 Task: Find a flat in Srisailam, India for 9 guests from 8th to 15th August with 5 bedrooms, 8+ beds, 5 bathrooms, Wifi, Free parking, TV, Gym, Breakfast, Self check-in, and a price range of ₹10,000 to ₹14,000.
Action: Mouse moved to (426, 112)
Screenshot: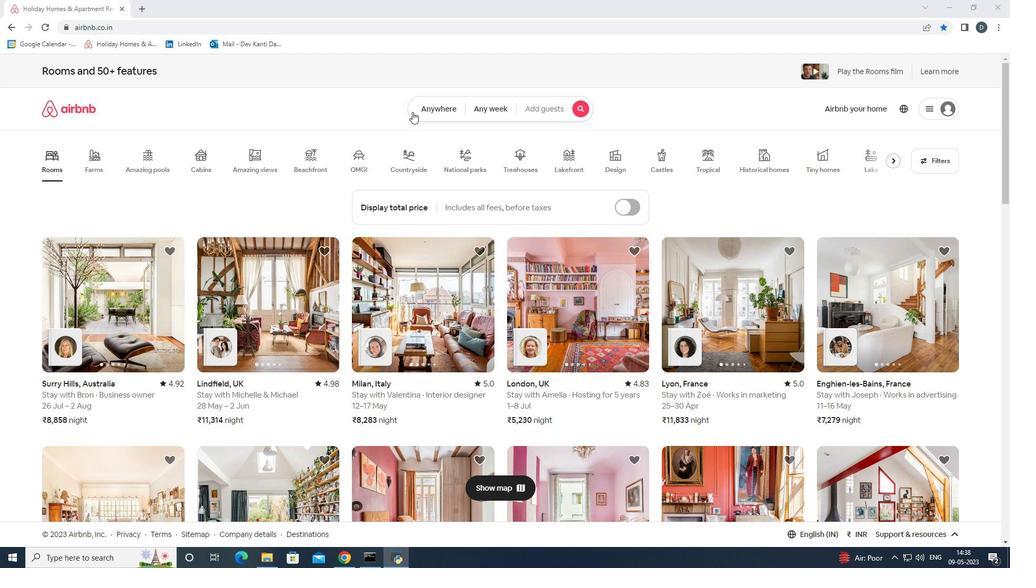 
Action: Mouse pressed left at (426, 112)
Screenshot: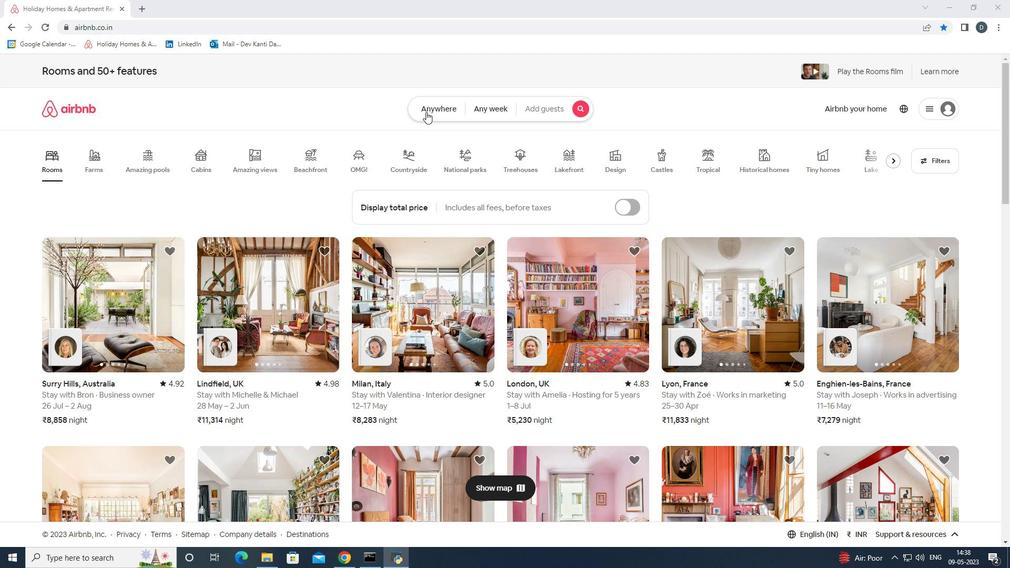 
Action: Mouse moved to (355, 150)
Screenshot: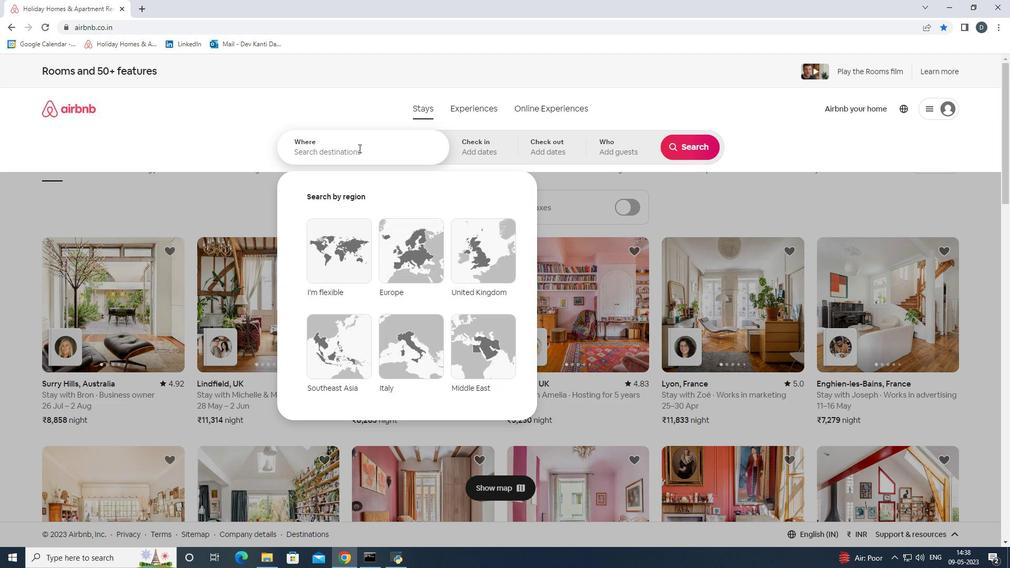 
Action: Mouse pressed left at (355, 150)
Screenshot: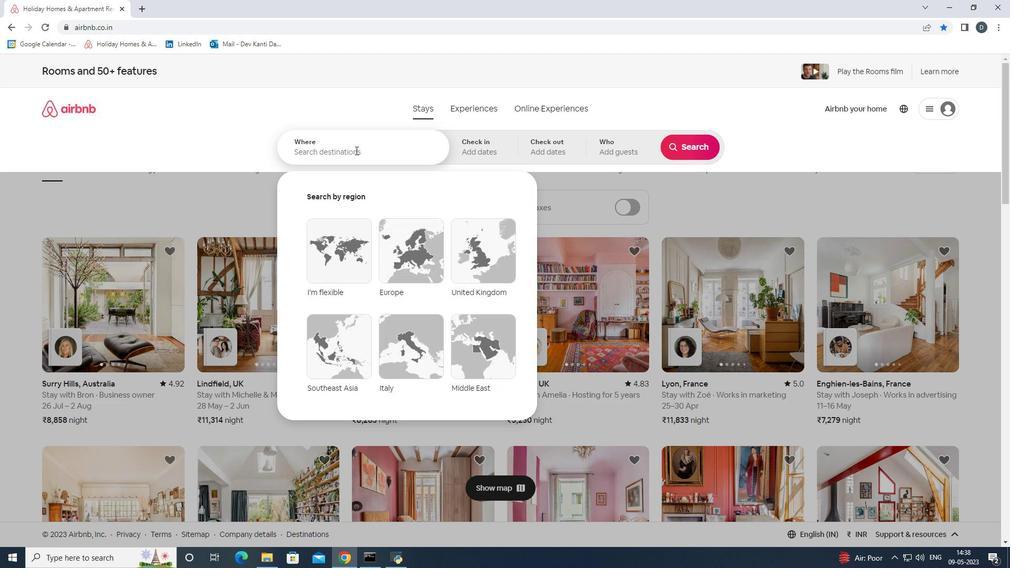 
Action: Key pressed <Key.shift><Key.shift><Key.shift><Key.shift><Key.shift><Key.shift>Srisailain,<Key.space><Key.shift><Key.shift><Key.shift><Key.shift><Key.shift><Key.shift><Key.shift><Key.shift><Key.shift><Key.shift><Key.shift><Key.shift><Key.shift><Key.shift>India<Key.enter>
Screenshot: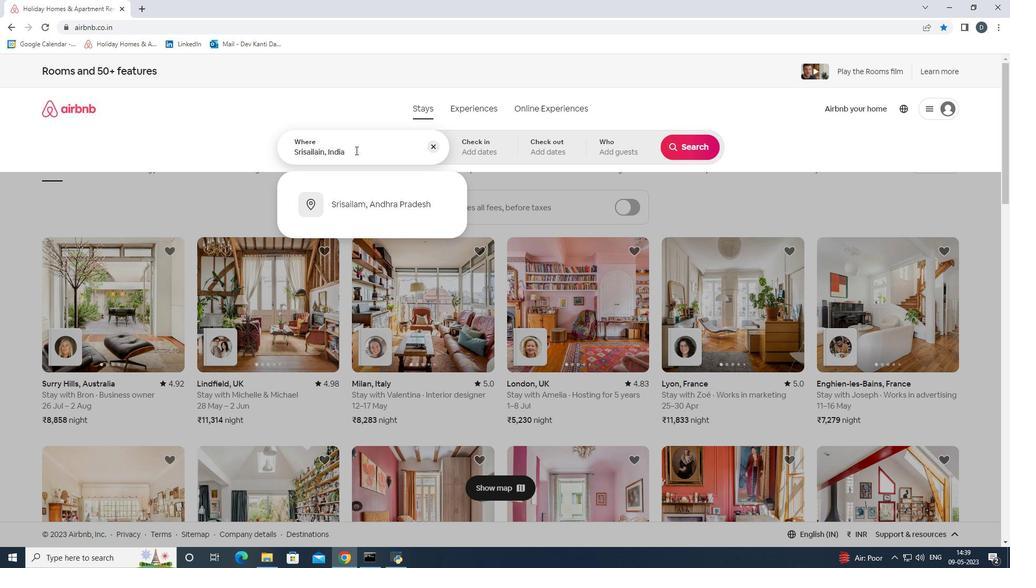 
Action: Mouse moved to (684, 233)
Screenshot: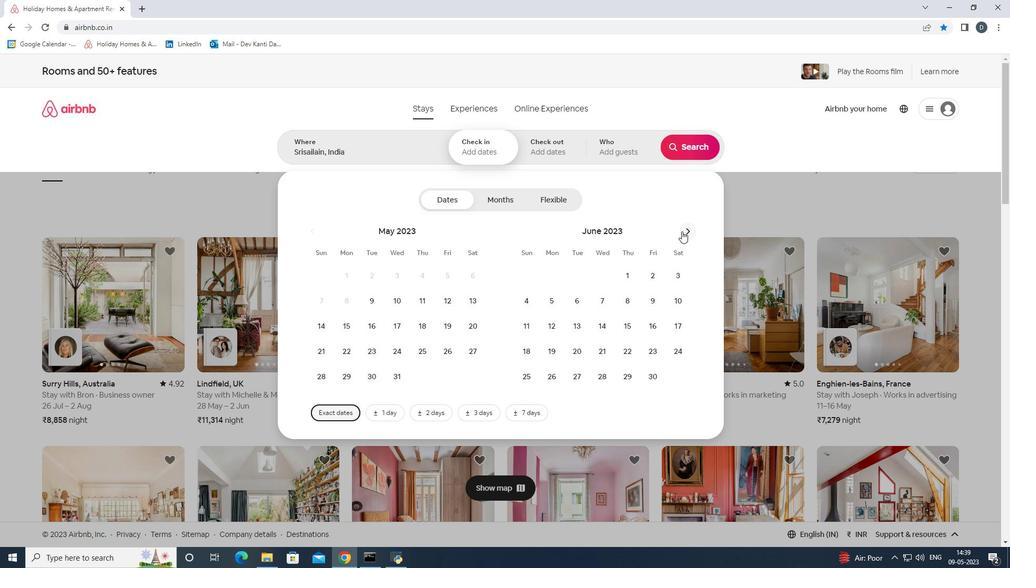 
Action: Mouse pressed left at (684, 233)
Screenshot: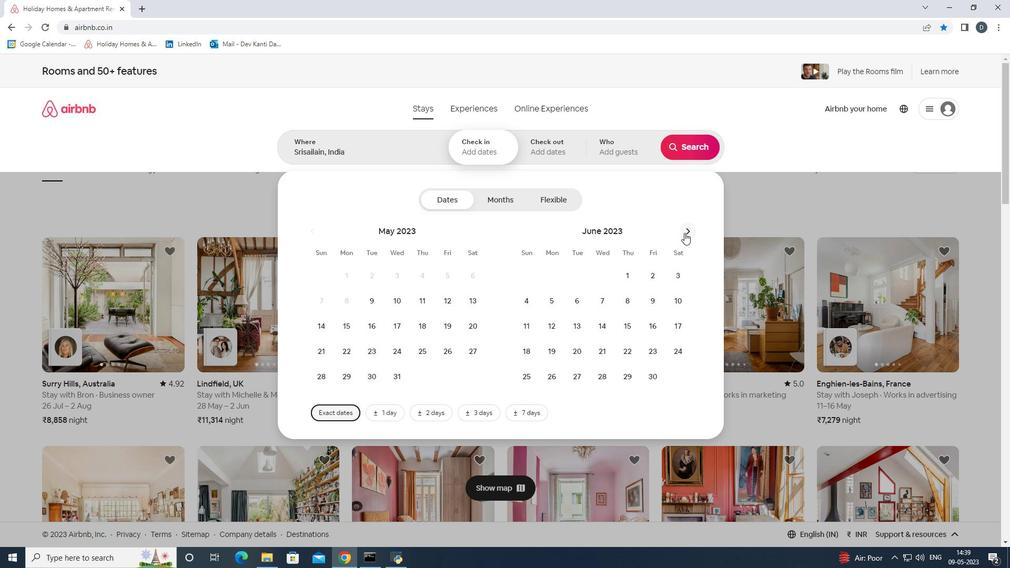 
Action: Mouse pressed left at (684, 233)
Screenshot: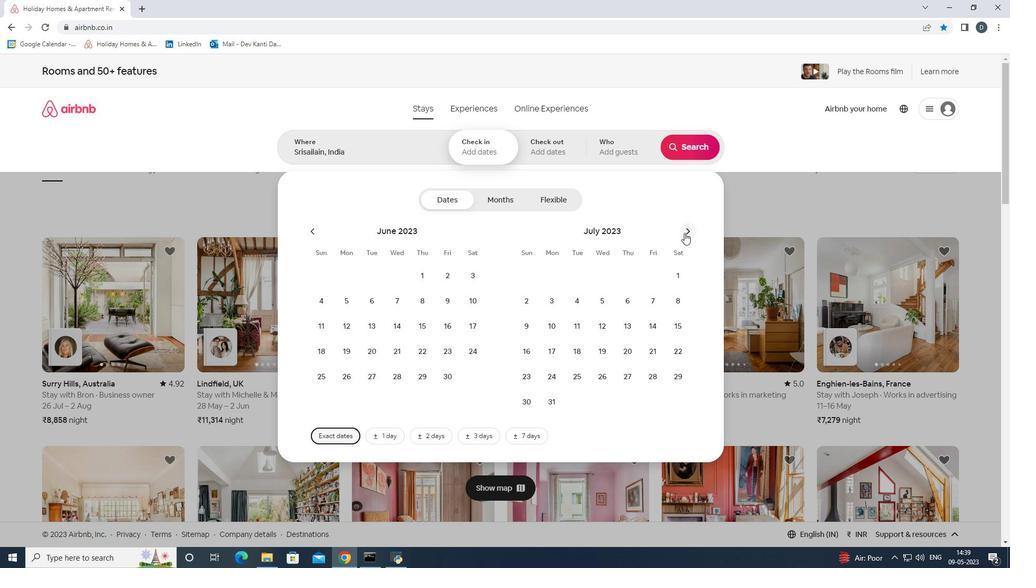 
Action: Mouse moved to (580, 301)
Screenshot: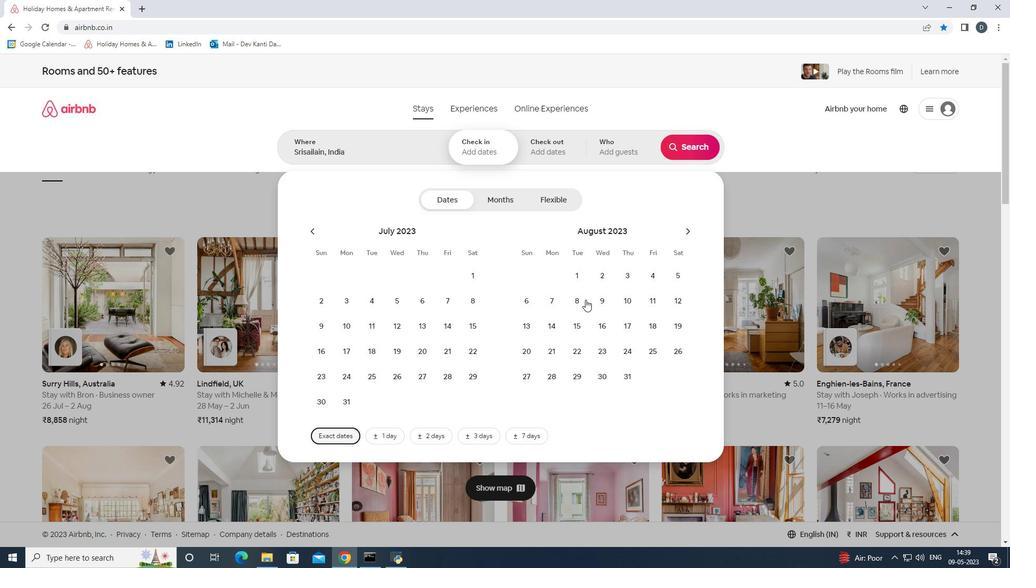 
Action: Mouse pressed left at (580, 301)
Screenshot: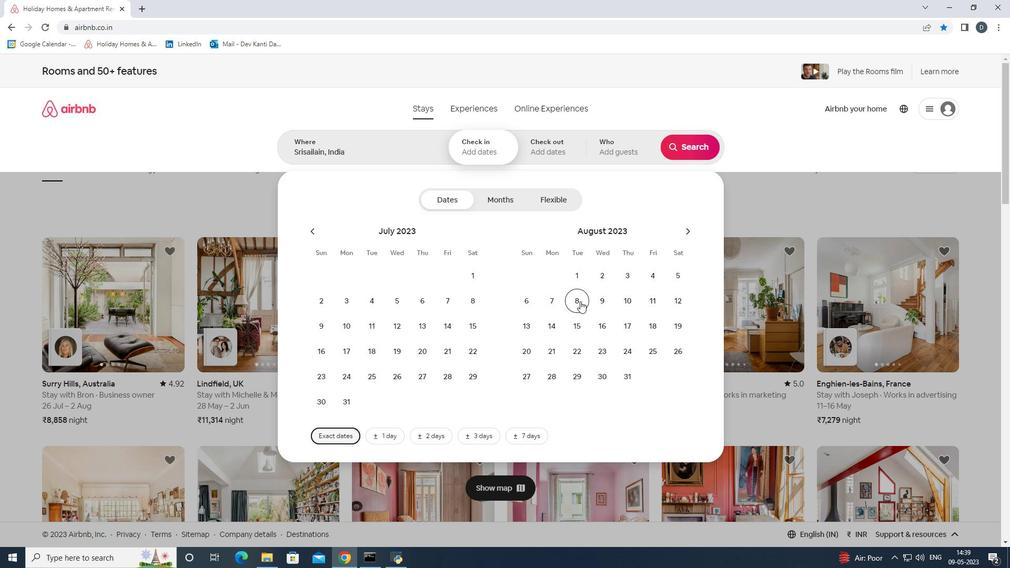 
Action: Mouse moved to (570, 331)
Screenshot: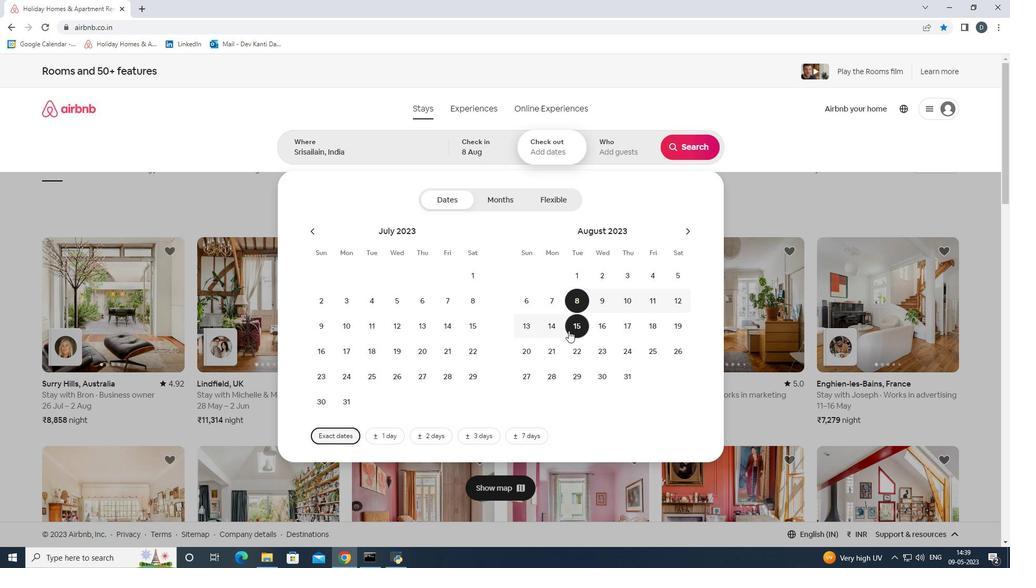 
Action: Mouse pressed left at (570, 331)
Screenshot: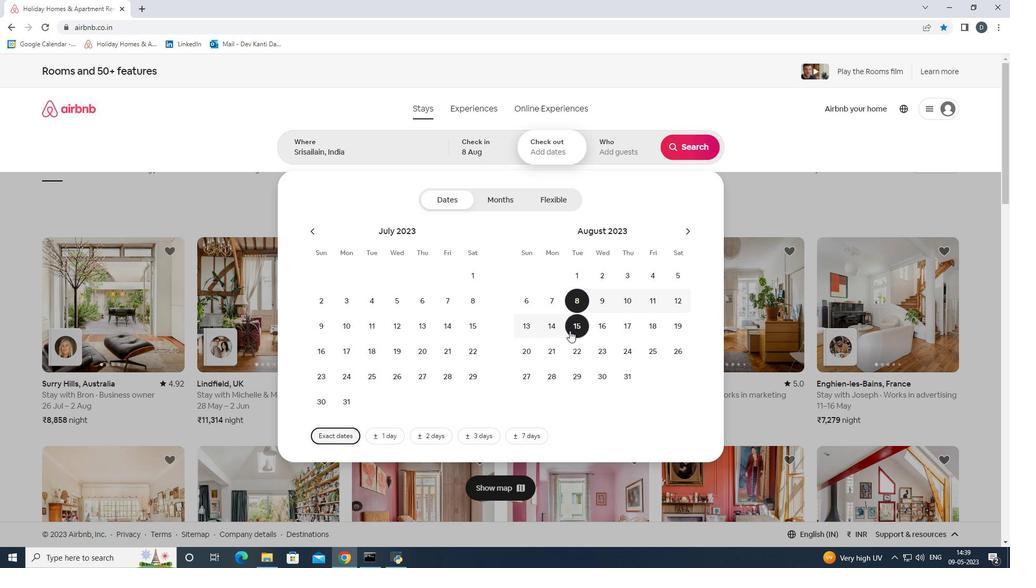 
Action: Mouse moved to (611, 155)
Screenshot: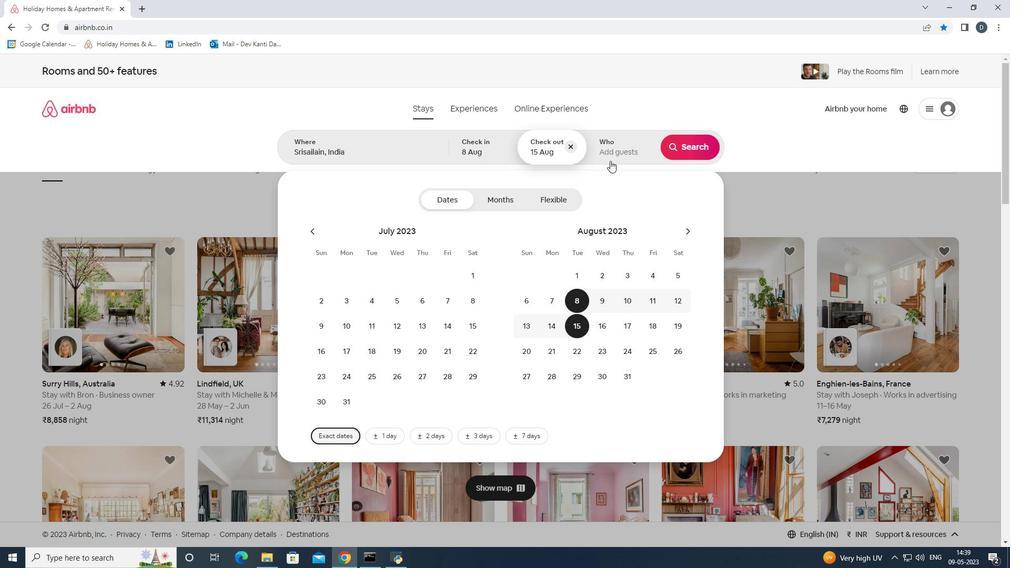 
Action: Mouse pressed left at (611, 155)
Screenshot: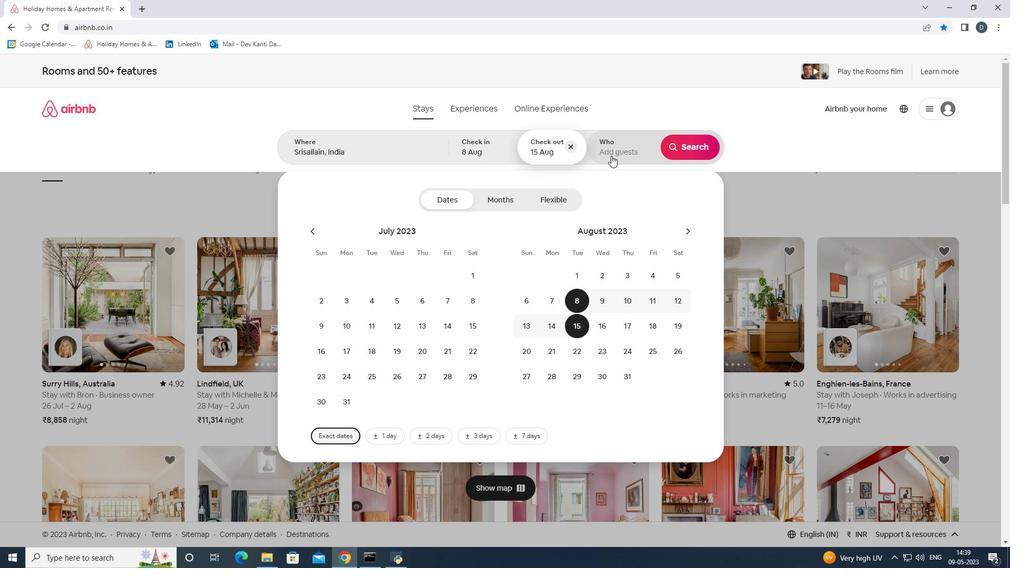 
Action: Mouse moved to (689, 201)
Screenshot: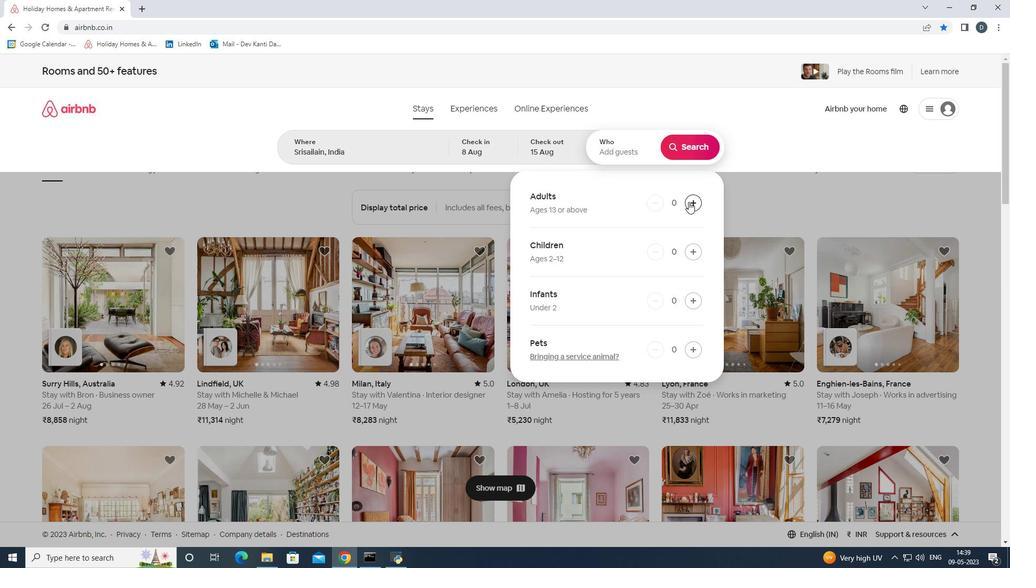
Action: Mouse pressed left at (689, 201)
Screenshot: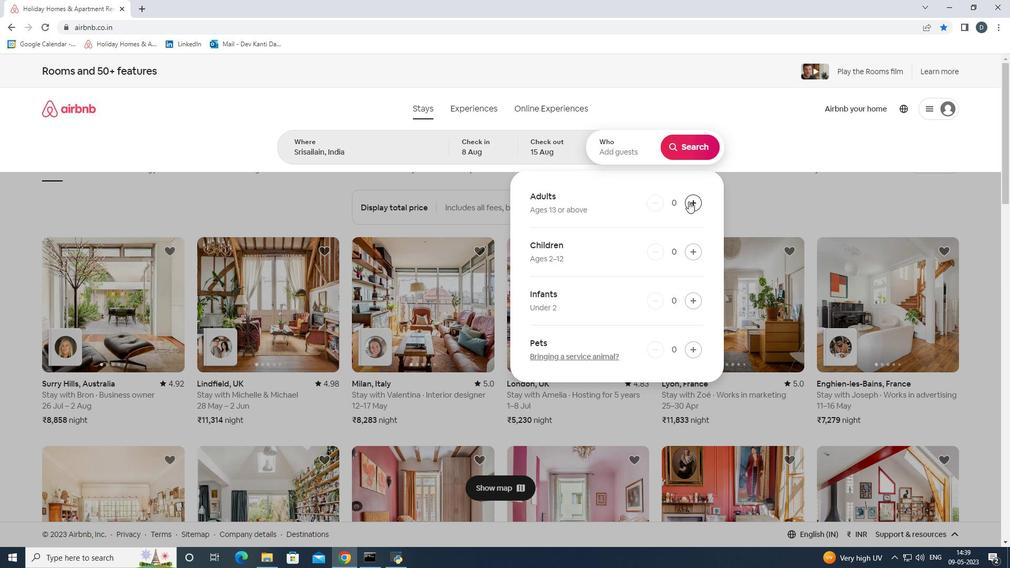 
Action: Mouse pressed left at (689, 201)
Screenshot: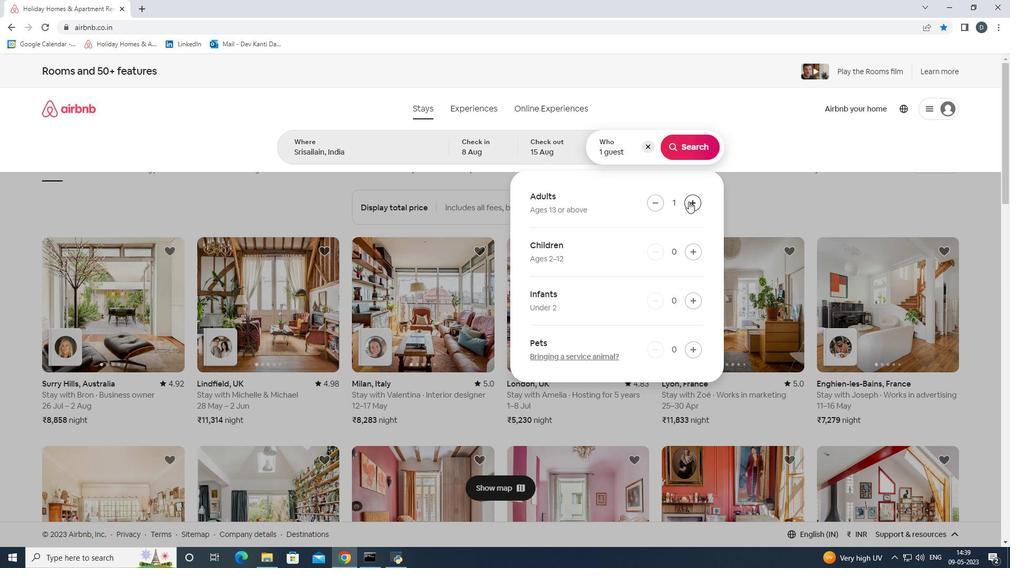 
Action: Mouse pressed left at (689, 201)
Screenshot: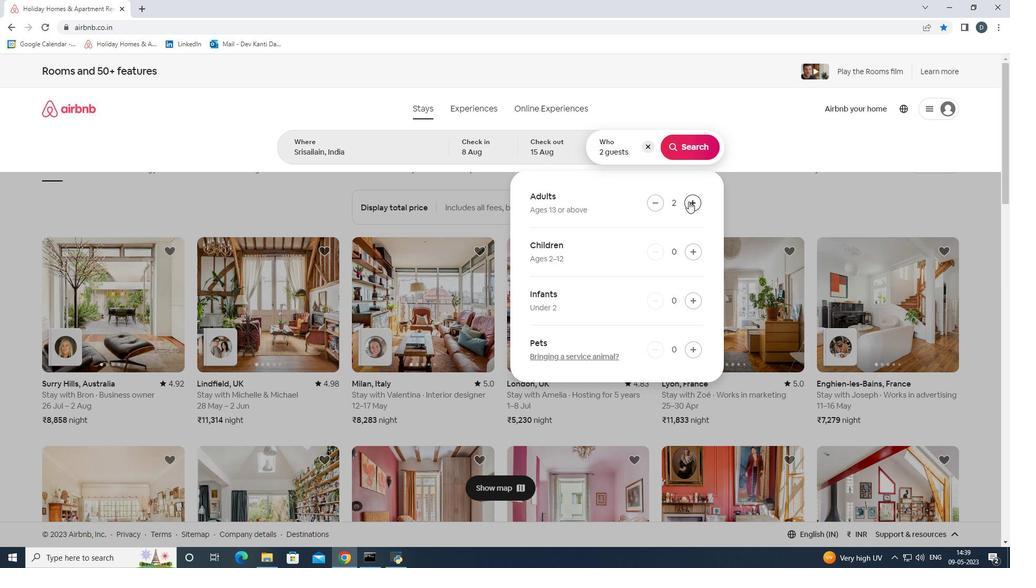 
Action: Mouse moved to (689, 201)
Screenshot: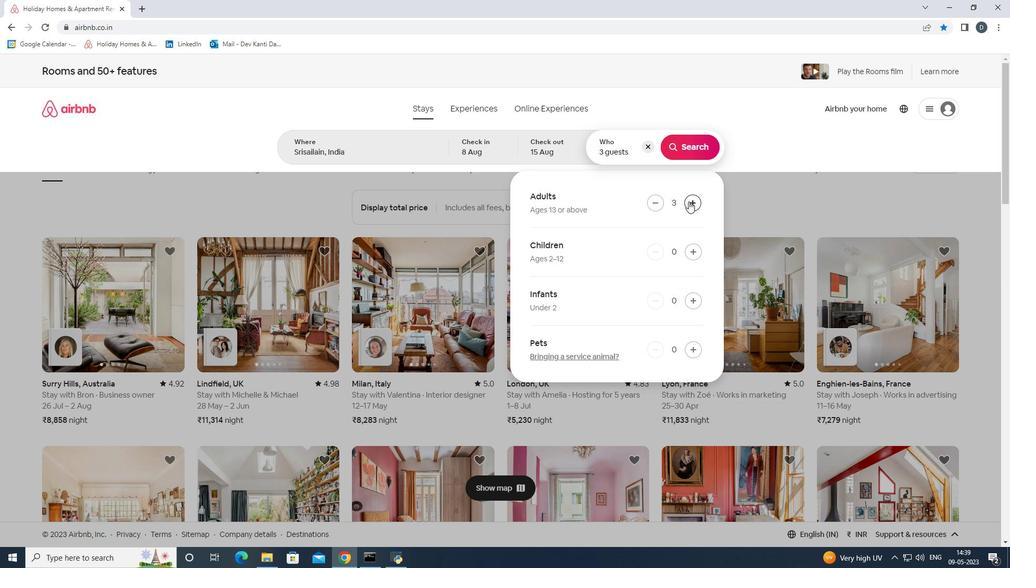 
Action: Mouse pressed left at (689, 201)
Screenshot: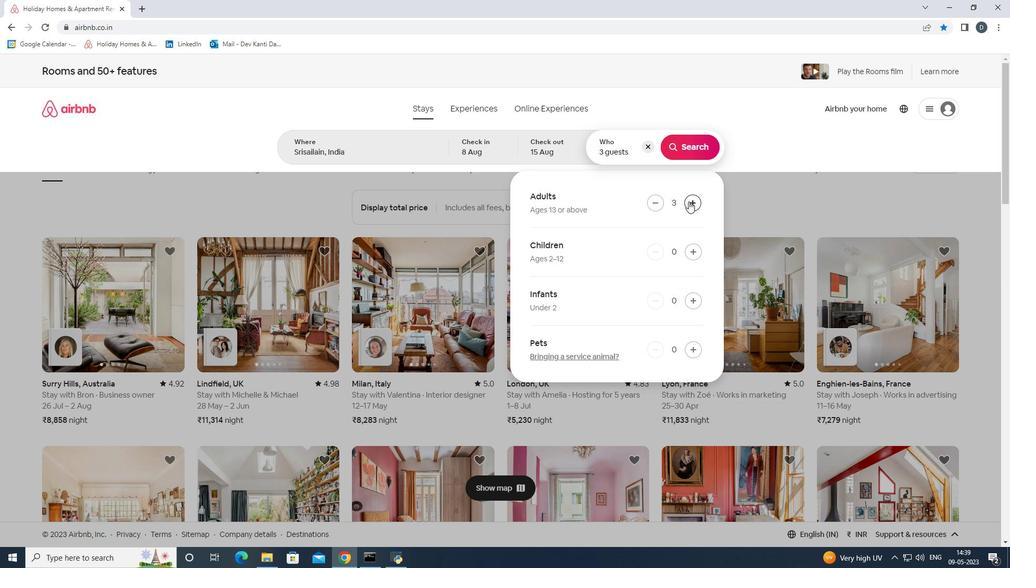 
Action: Mouse pressed left at (689, 201)
Screenshot: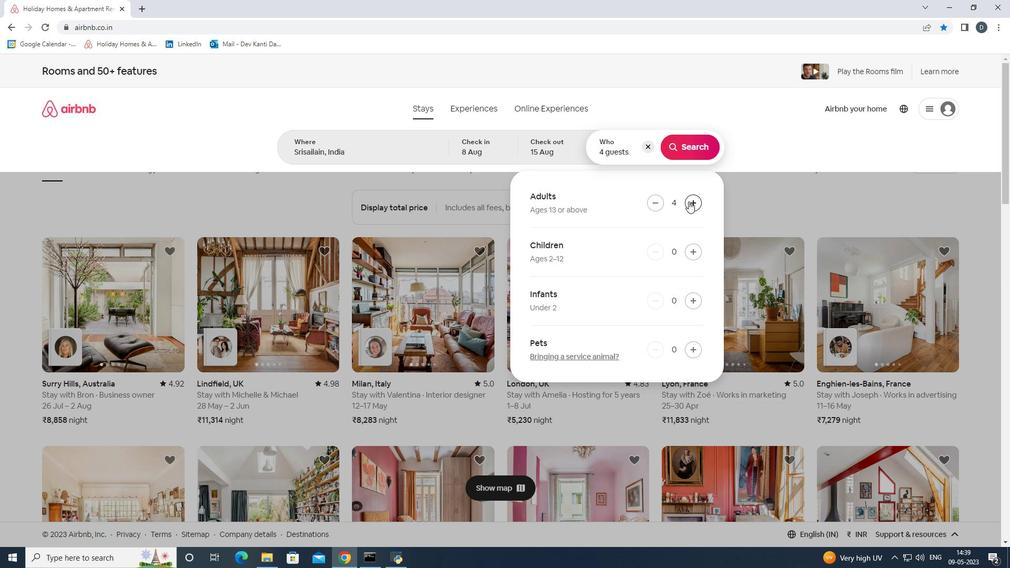 
Action: Mouse moved to (691, 201)
Screenshot: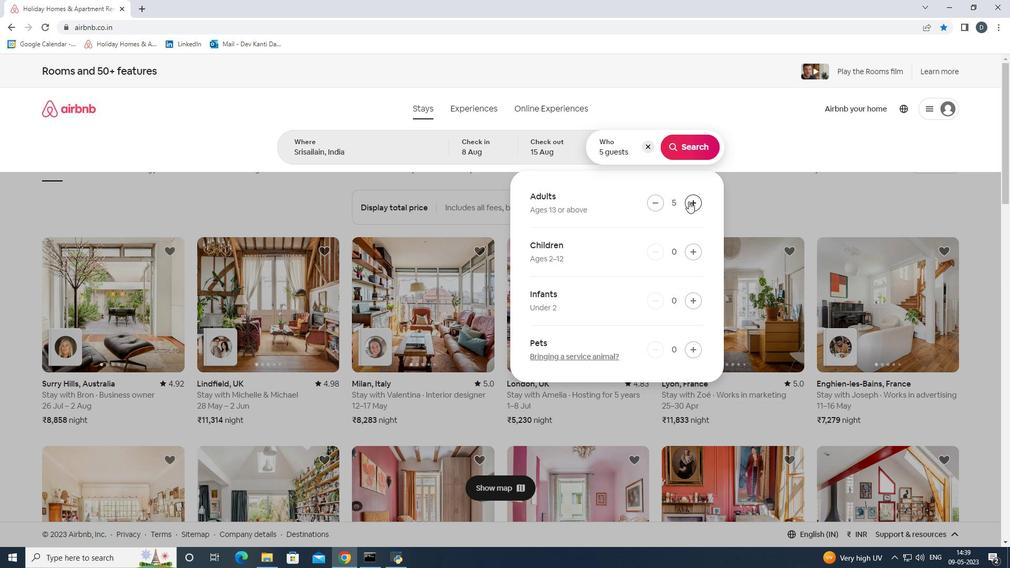 
Action: Mouse pressed left at (691, 201)
Screenshot: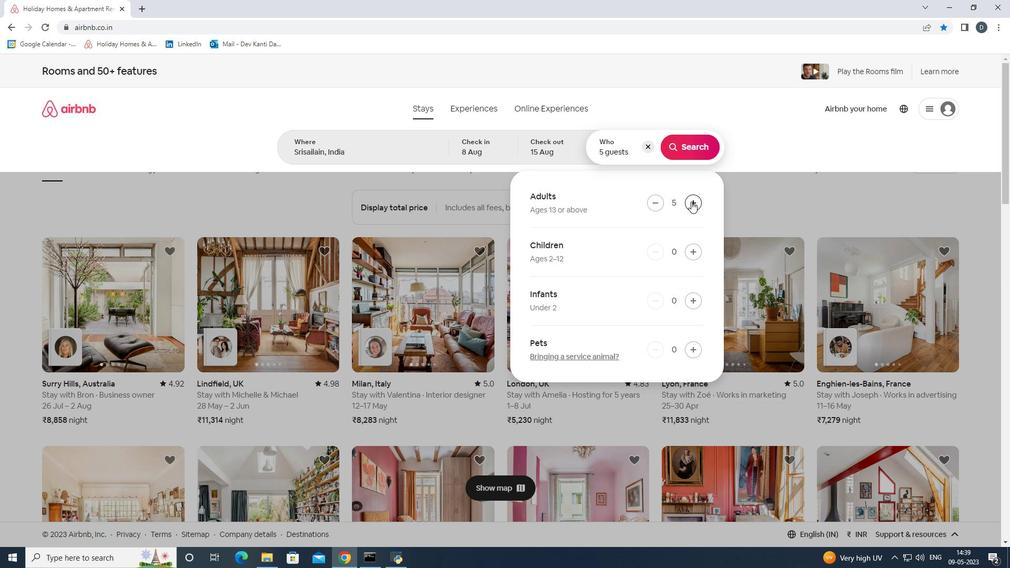 
Action: Mouse pressed left at (691, 201)
Screenshot: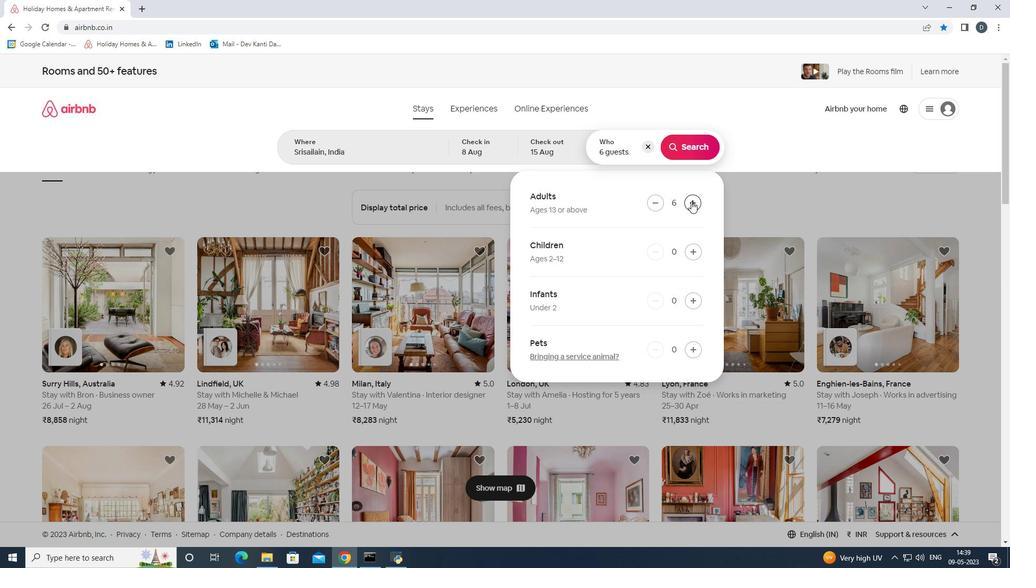 
Action: Mouse pressed left at (691, 201)
Screenshot: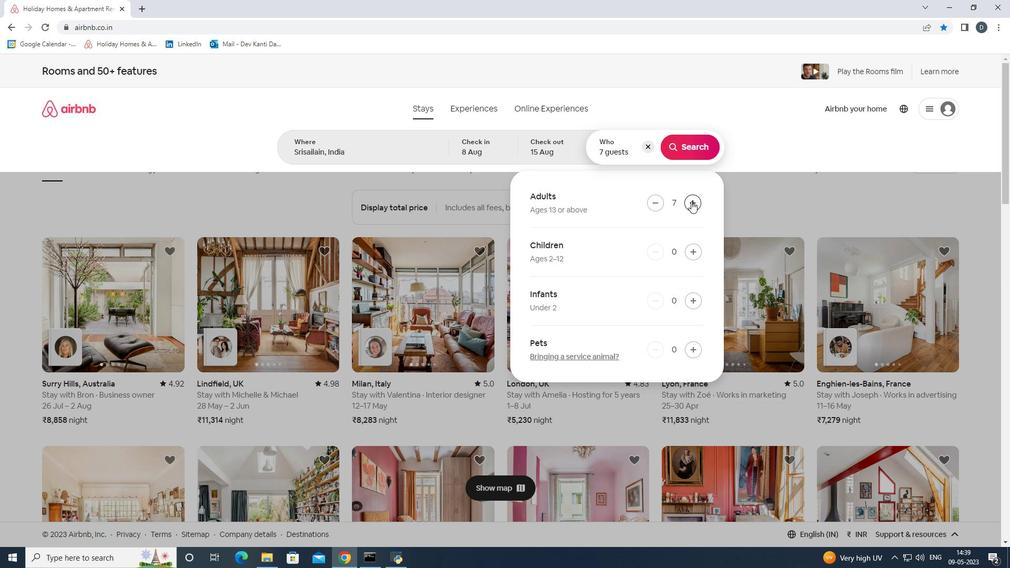
Action: Mouse pressed left at (691, 201)
Screenshot: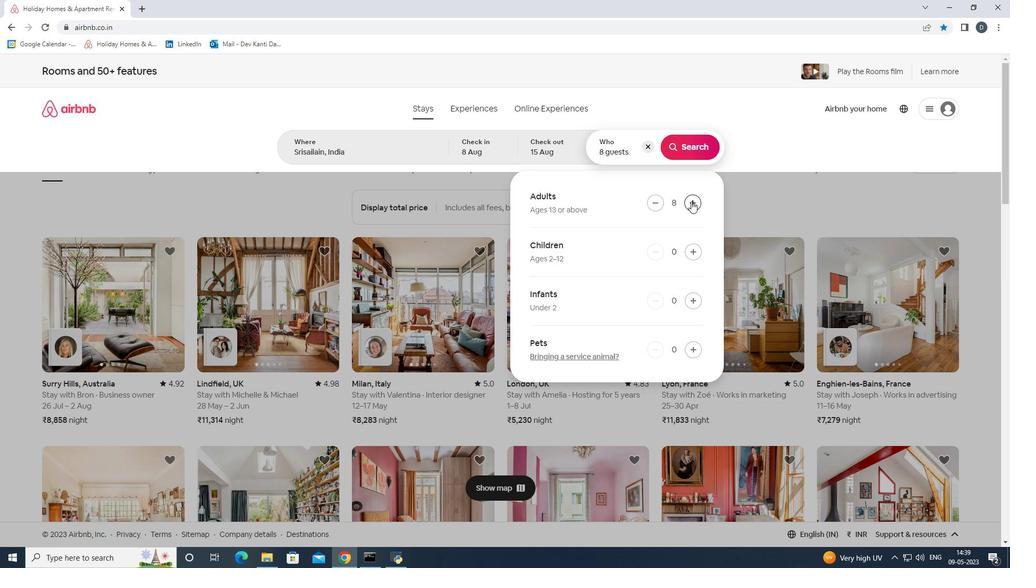 
Action: Mouse moved to (682, 140)
Screenshot: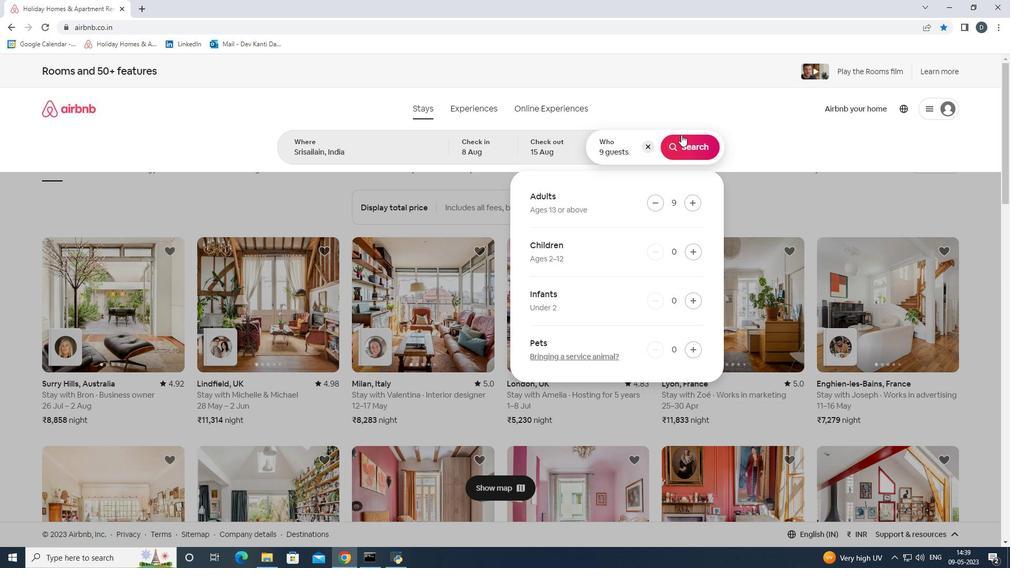 
Action: Mouse pressed left at (682, 140)
Screenshot: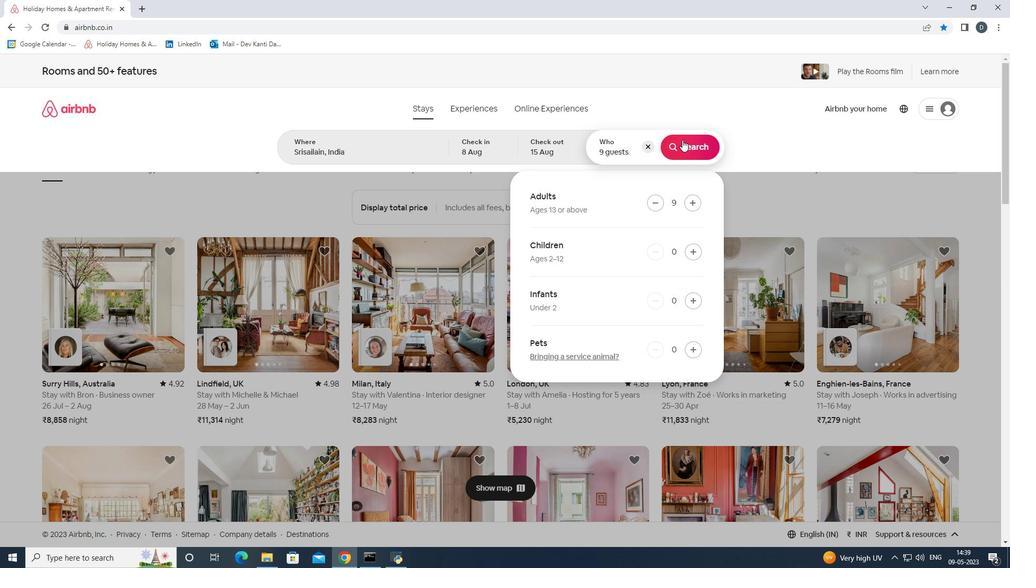 
Action: Mouse moved to (955, 115)
Screenshot: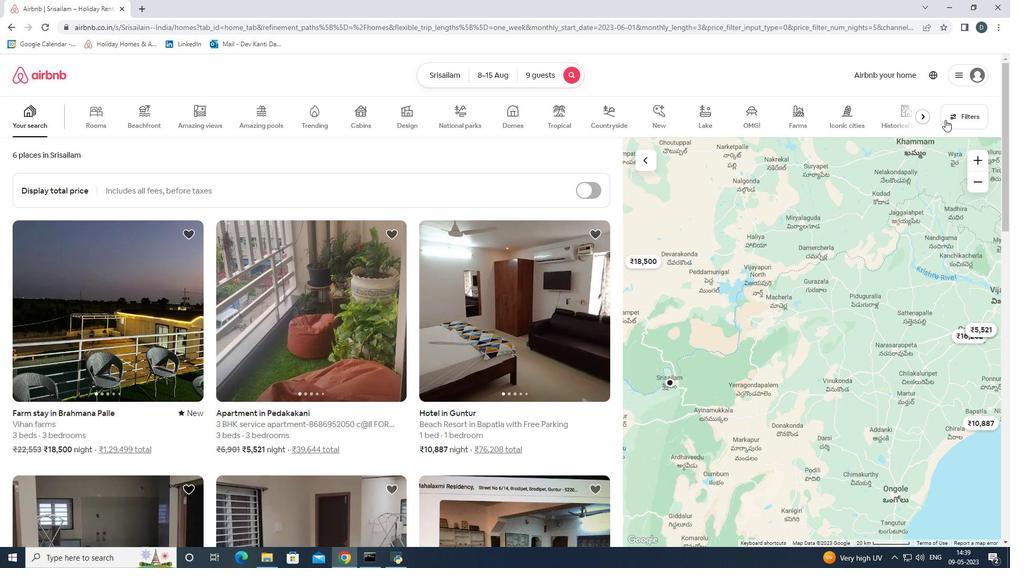 
Action: Mouse pressed left at (955, 115)
Screenshot: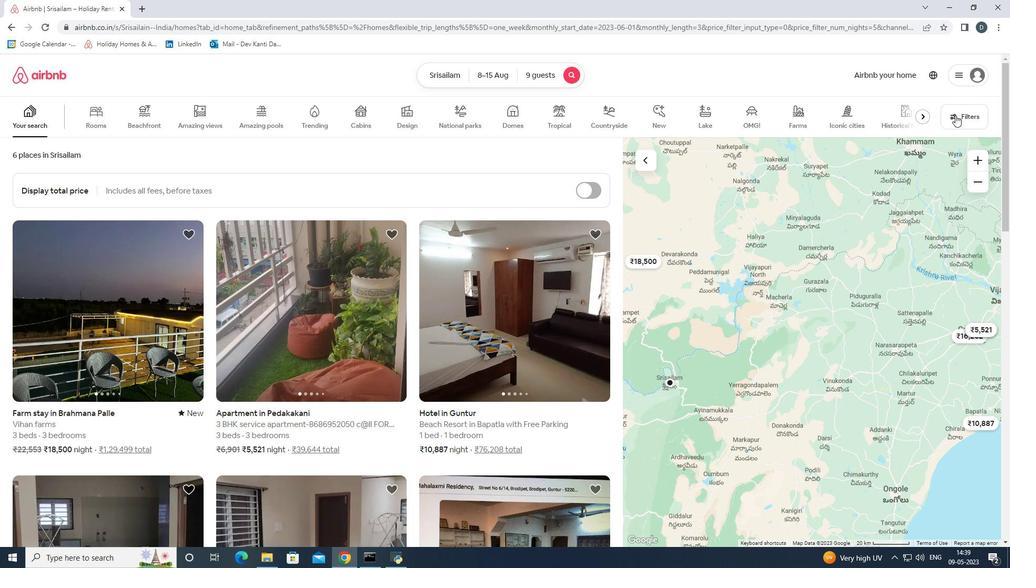 
Action: Mouse moved to (450, 372)
Screenshot: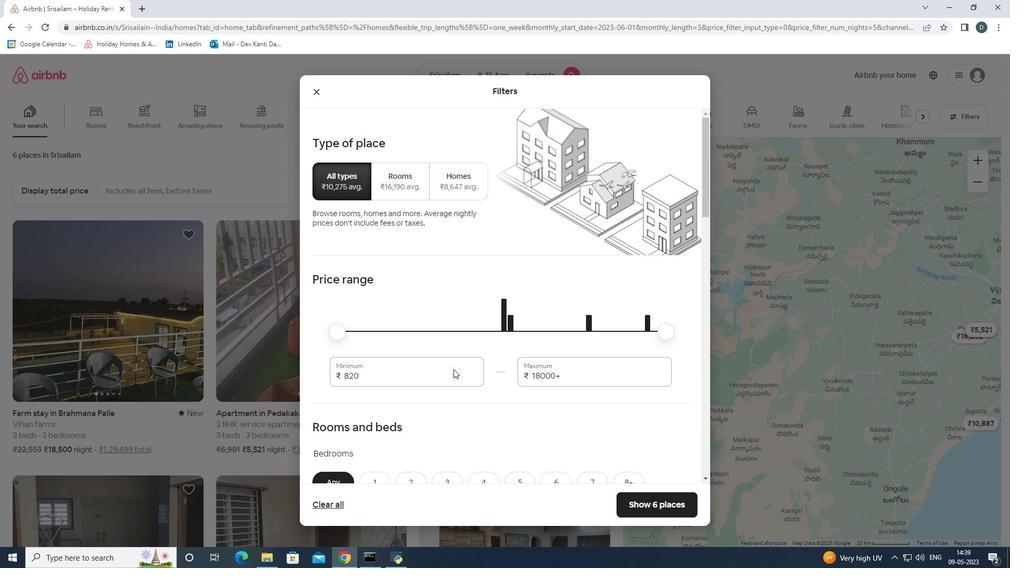 
Action: Mouse pressed left at (450, 372)
Screenshot: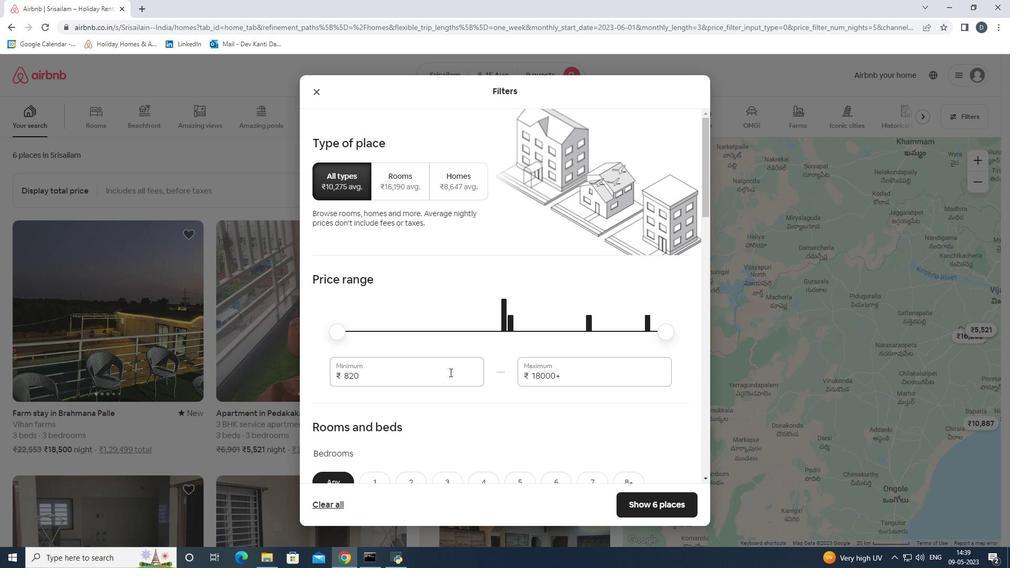 
Action: Mouse pressed left at (450, 372)
Screenshot: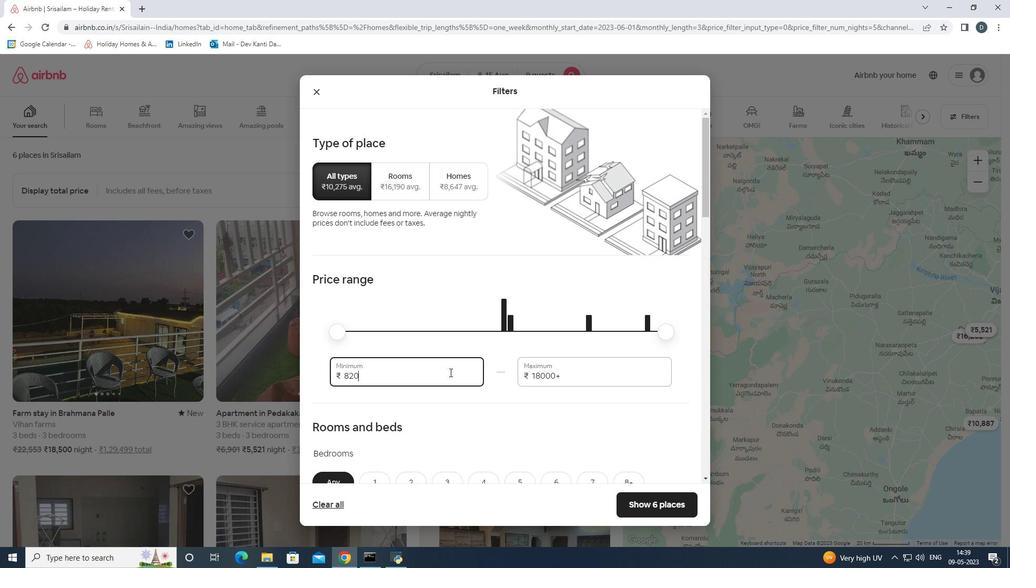 
Action: Mouse moved to (452, 371)
Screenshot: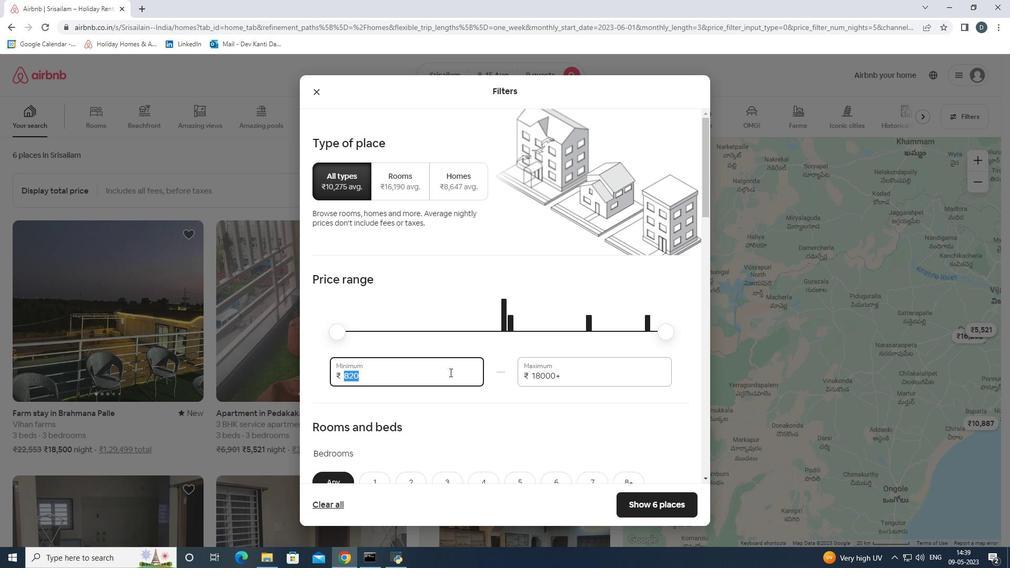 
Action: Key pressed 1000
Screenshot: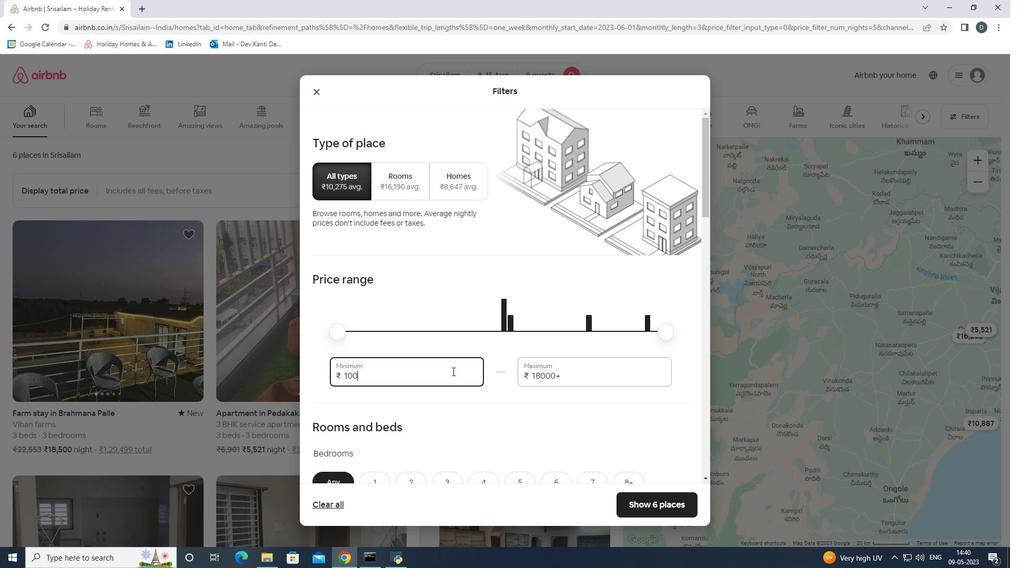 
Action: Mouse moved to (452, 371)
Screenshot: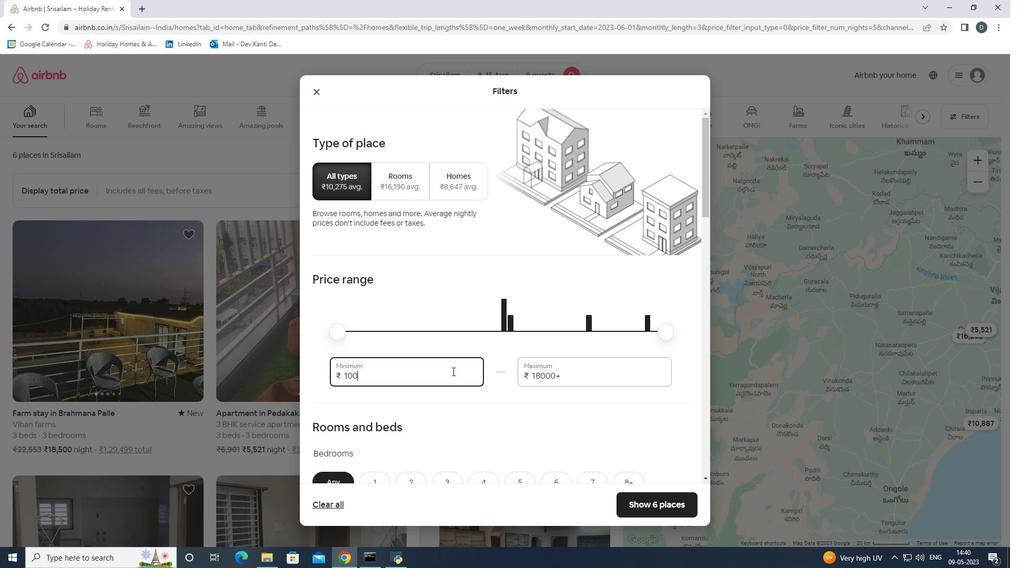 
Action: Key pressed 0<Key.tab>14000
Screenshot: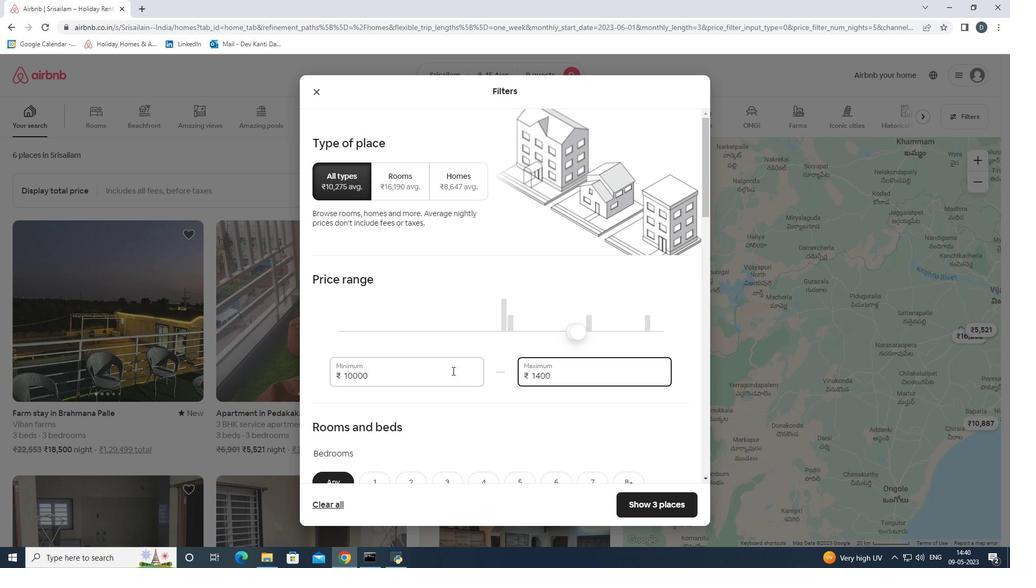 
Action: Mouse scrolled (452, 370) with delta (0, 0)
Screenshot: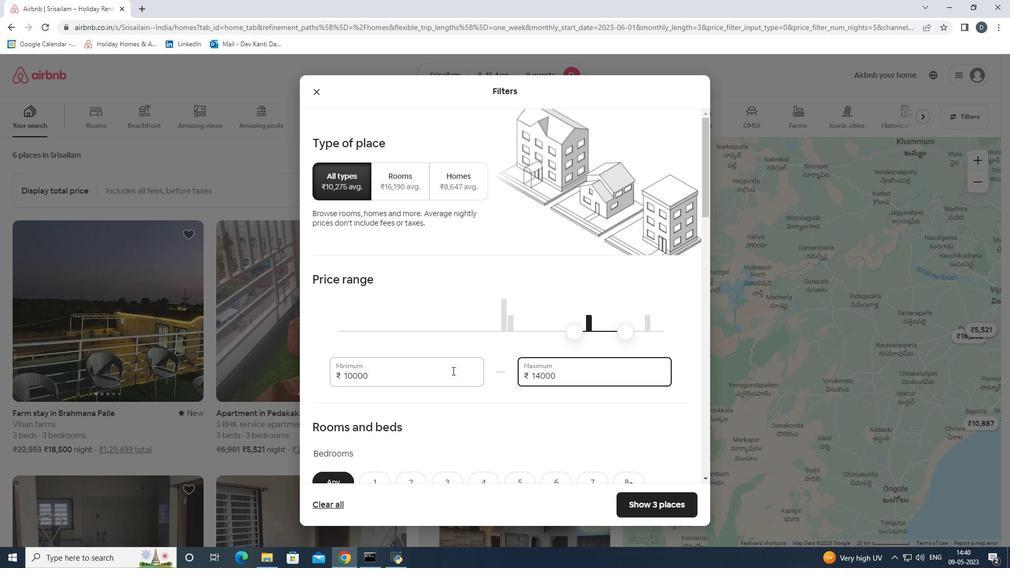 
Action: Mouse moved to (460, 369)
Screenshot: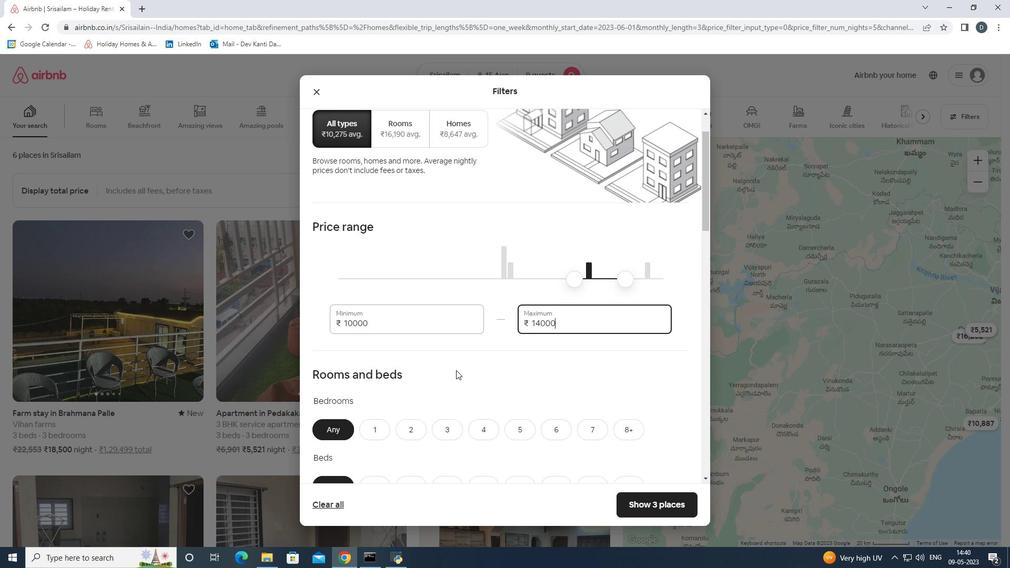 
Action: Mouse scrolled (460, 368) with delta (0, 0)
Screenshot: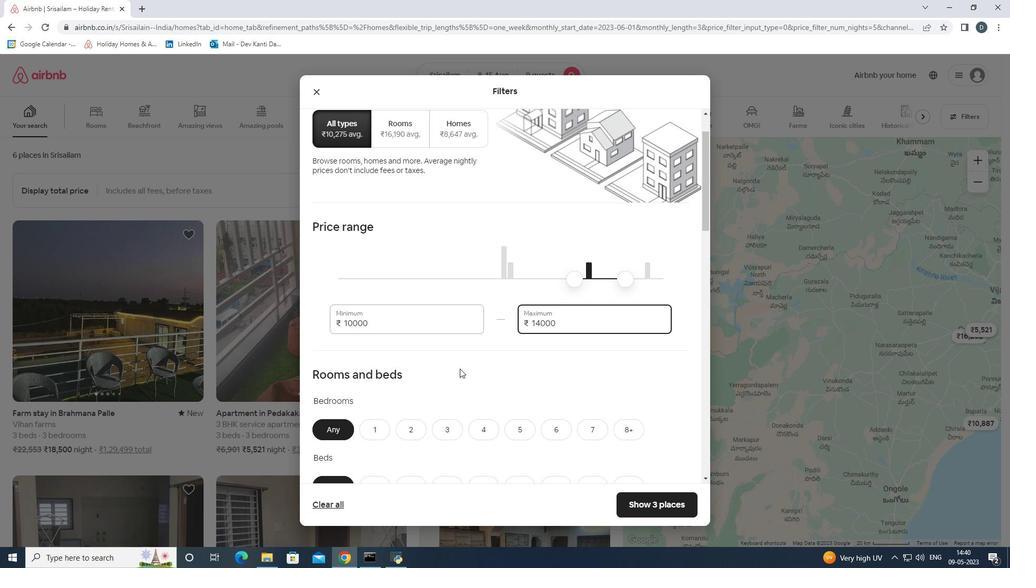 
Action: Mouse moved to (475, 364)
Screenshot: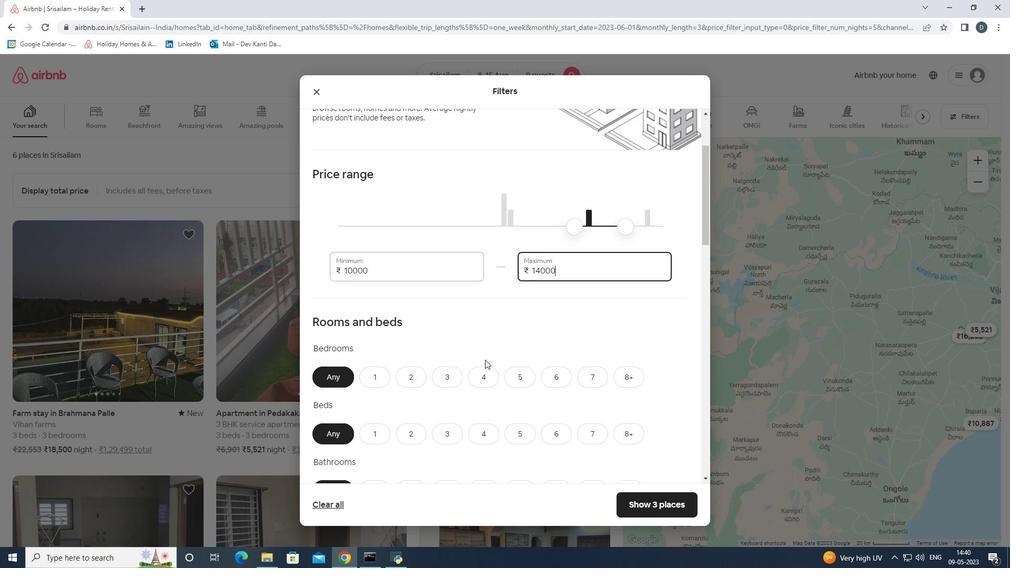 
Action: Mouse scrolled (475, 363) with delta (0, 0)
Screenshot: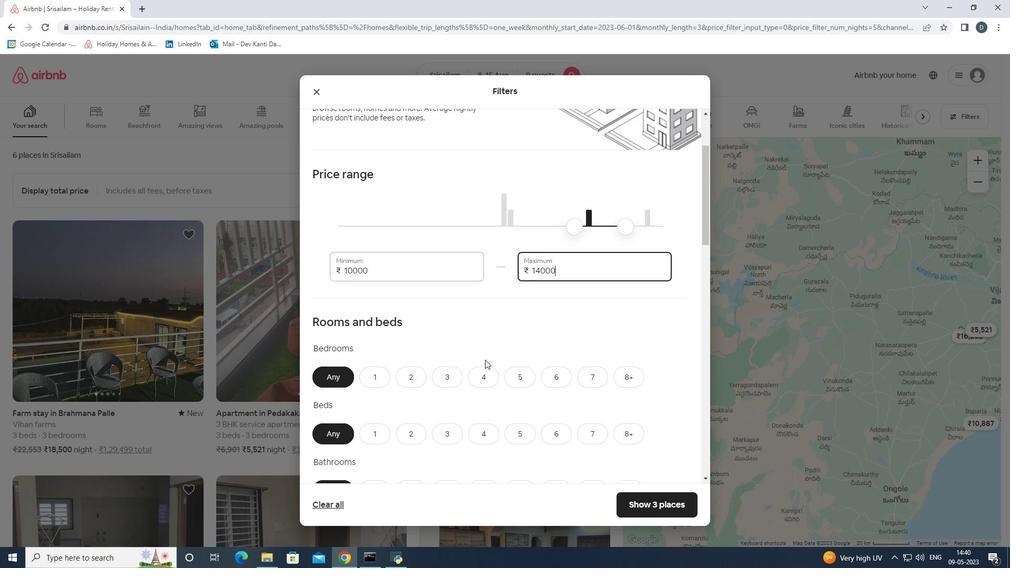 
Action: Mouse moved to (517, 328)
Screenshot: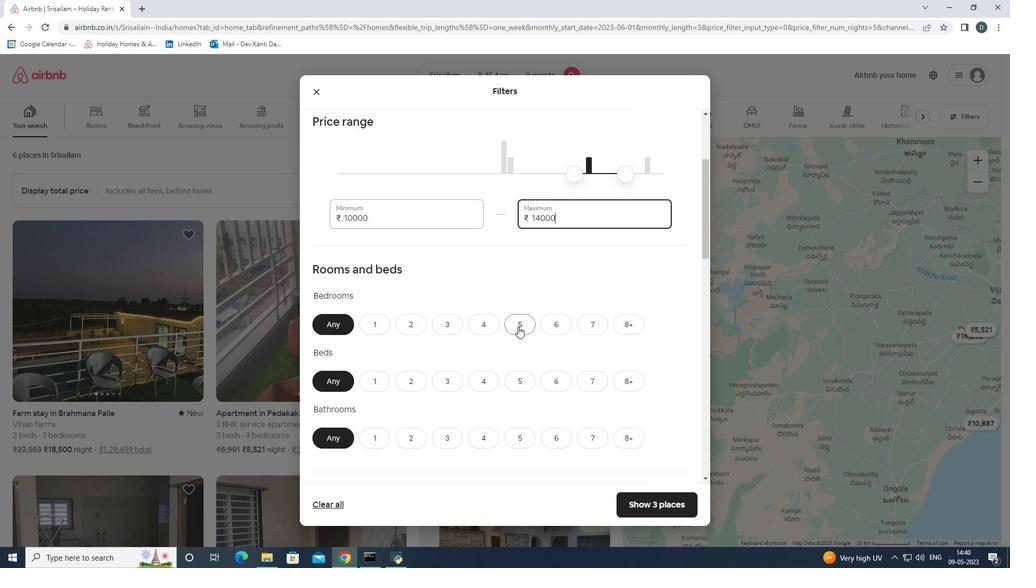 
Action: Mouse pressed left at (517, 328)
Screenshot: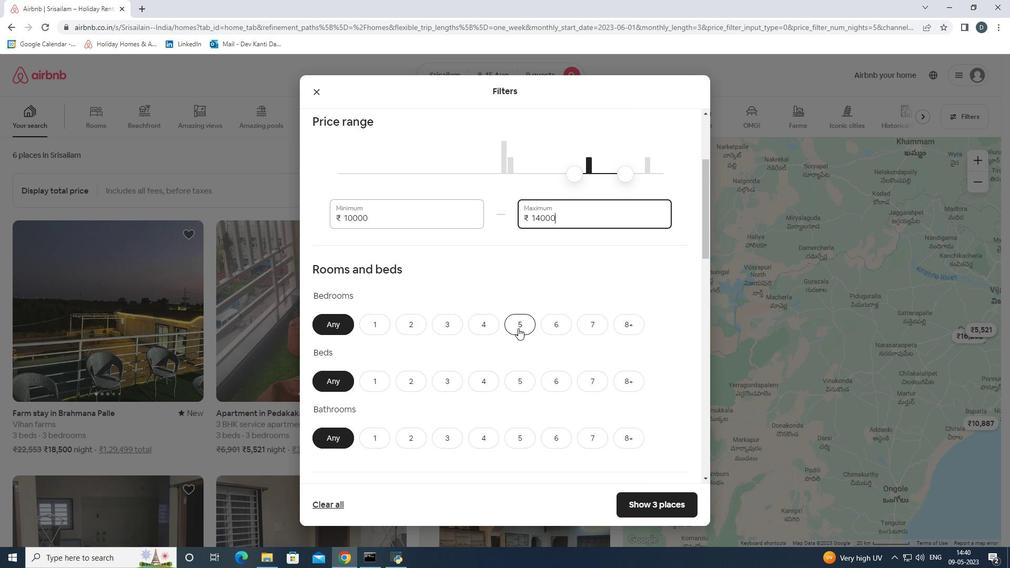 
Action: Mouse moved to (625, 377)
Screenshot: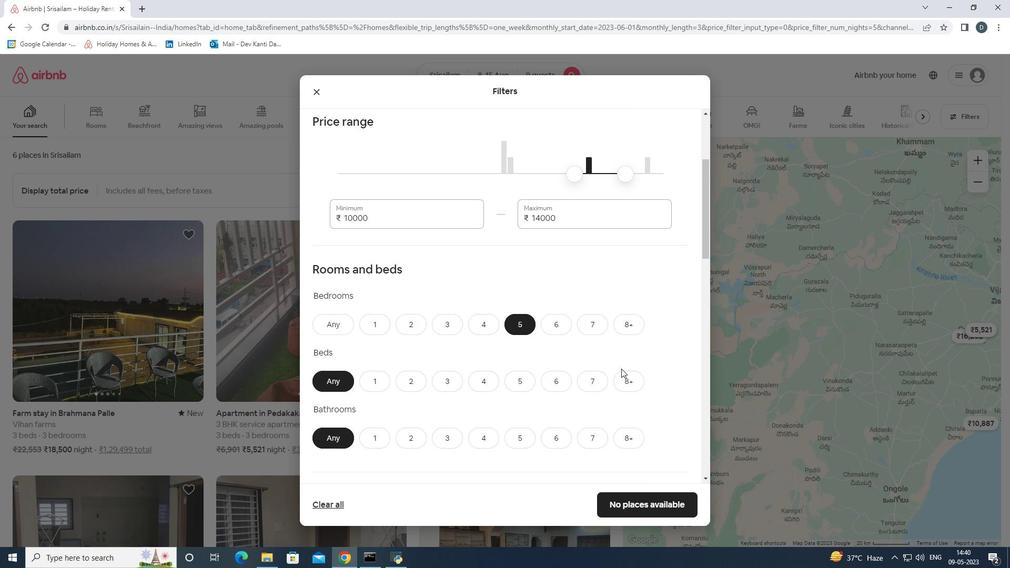 
Action: Mouse pressed left at (625, 377)
Screenshot: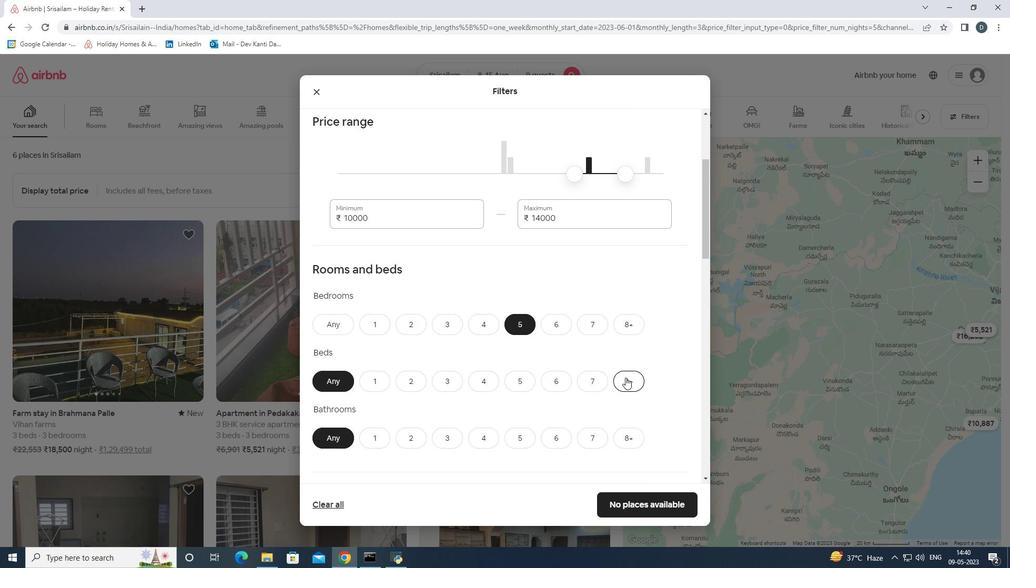 
Action: Mouse moved to (559, 409)
Screenshot: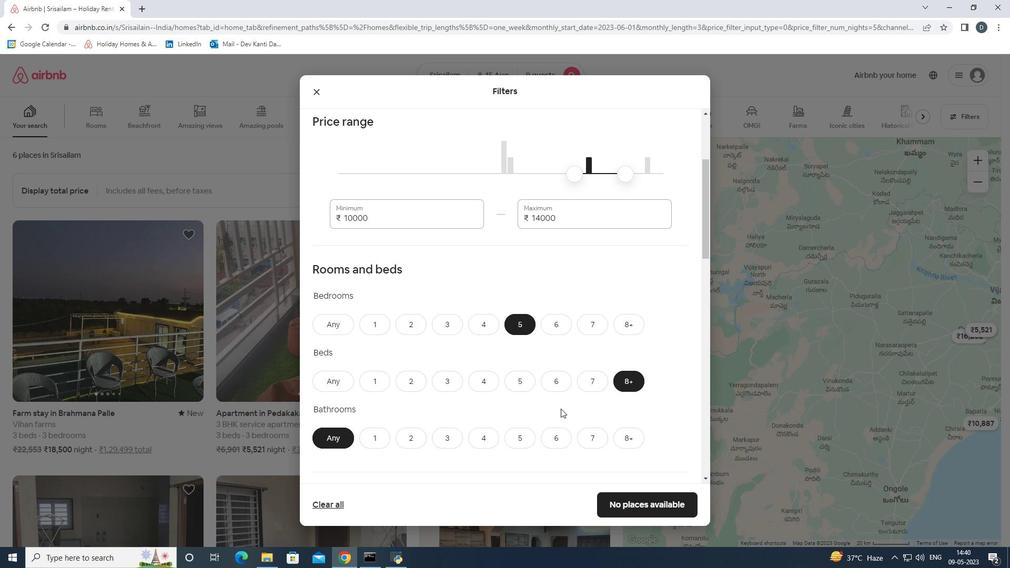 
Action: Mouse scrolled (559, 409) with delta (0, 0)
Screenshot: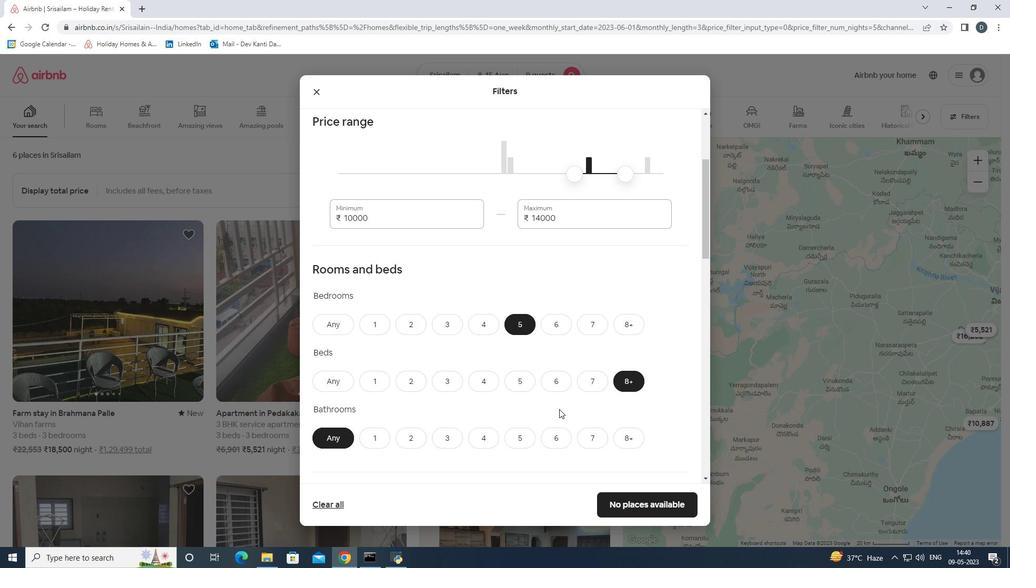 
Action: Mouse moved to (522, 390)
Screenshot: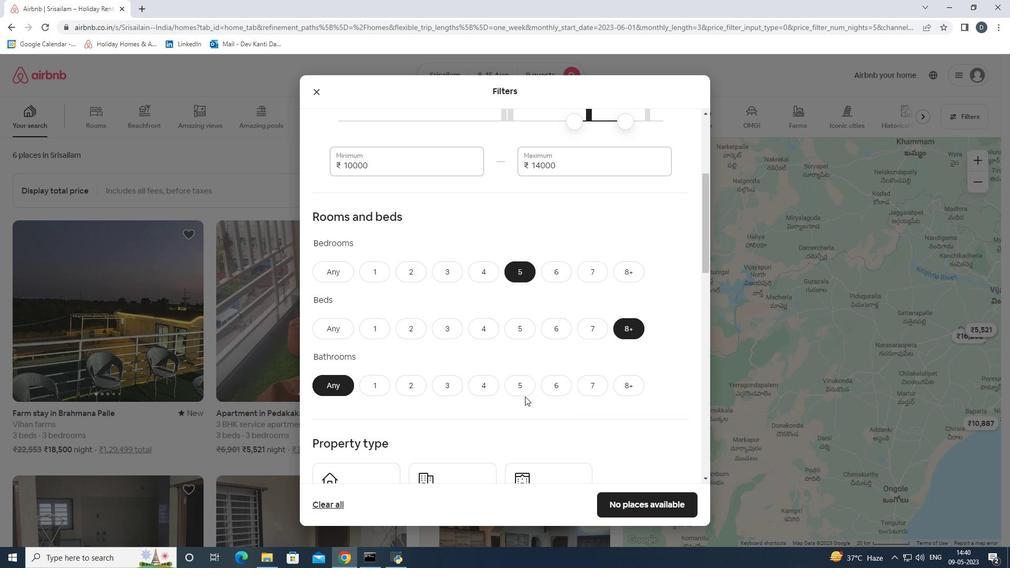 
Action: Mouse pressed left at (522, 390)
Screenshot: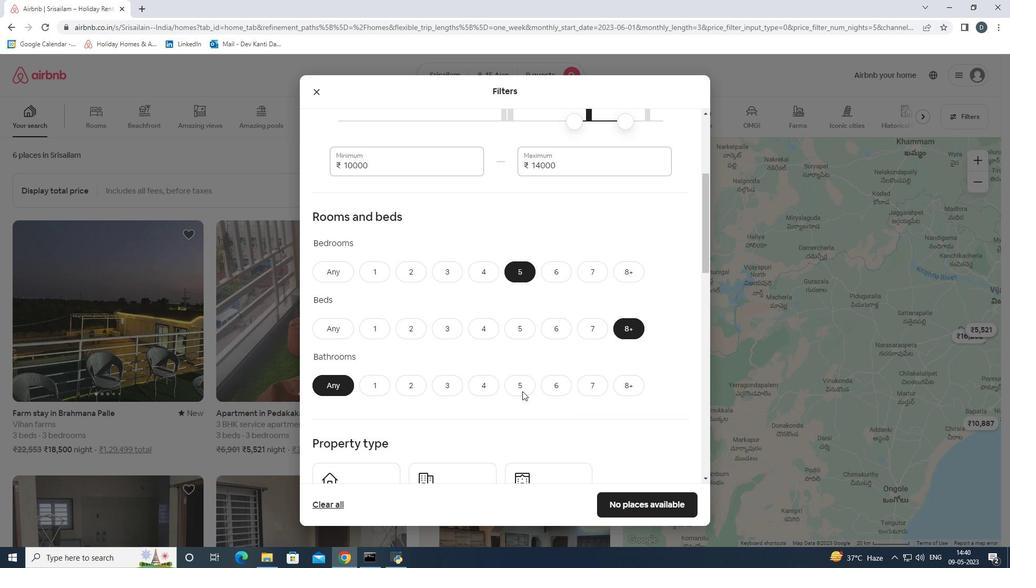 
Action: Mouse moved to (515, 398)
Screenshot: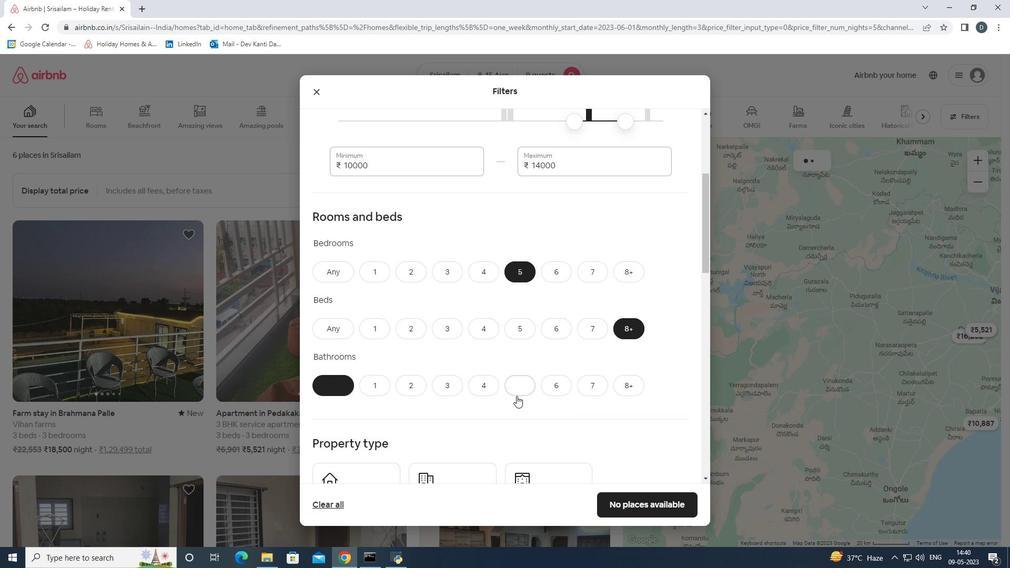 
Action: Mouse scrolled (515, 397) with delta (0, 0)
Screenshot: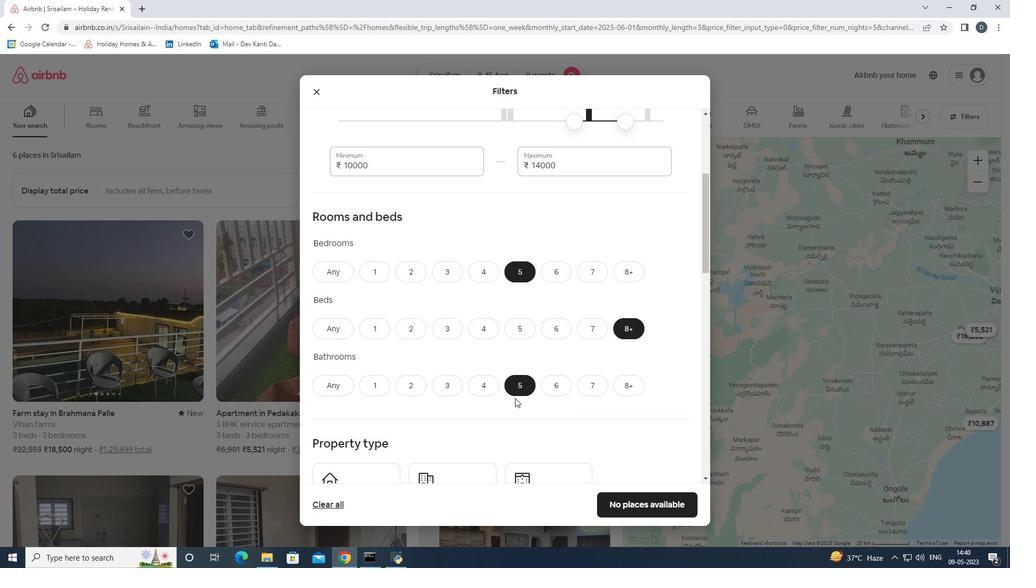 
Action: Mouse moved to (515, 398)
Screenshot: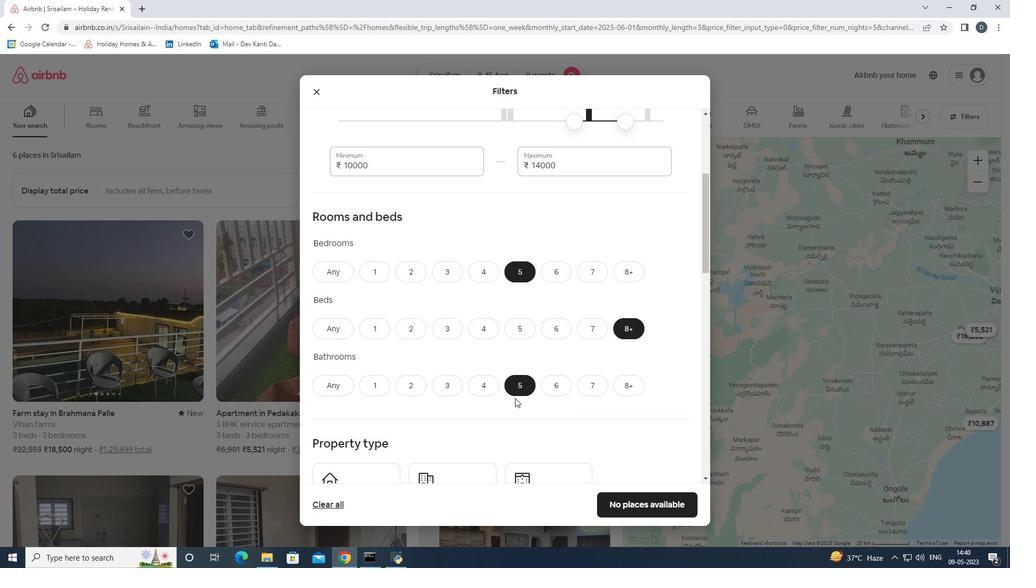 
Action: Mouse scrolled (515, 397) with delta (0, 0)
Screenshot: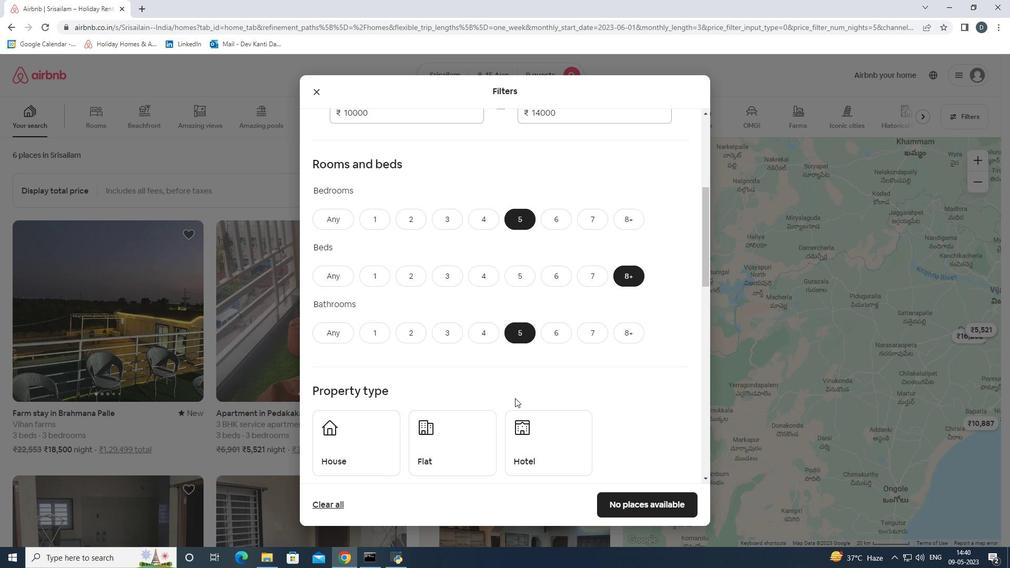 
Action: Mouse moved to (386, 403)
Screenshot: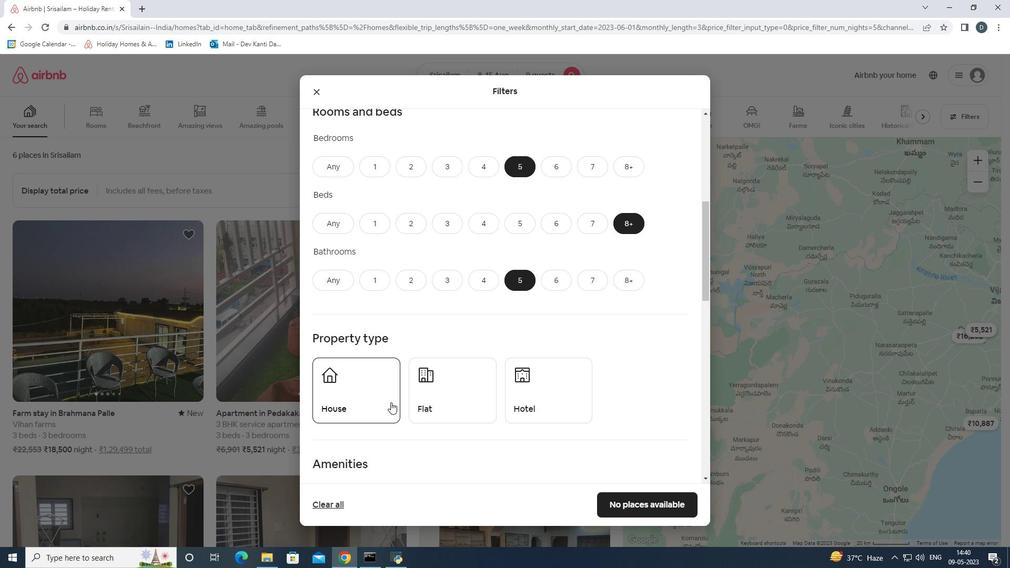 
Action: Mouse pressed left at (386, 403)
Screenshot: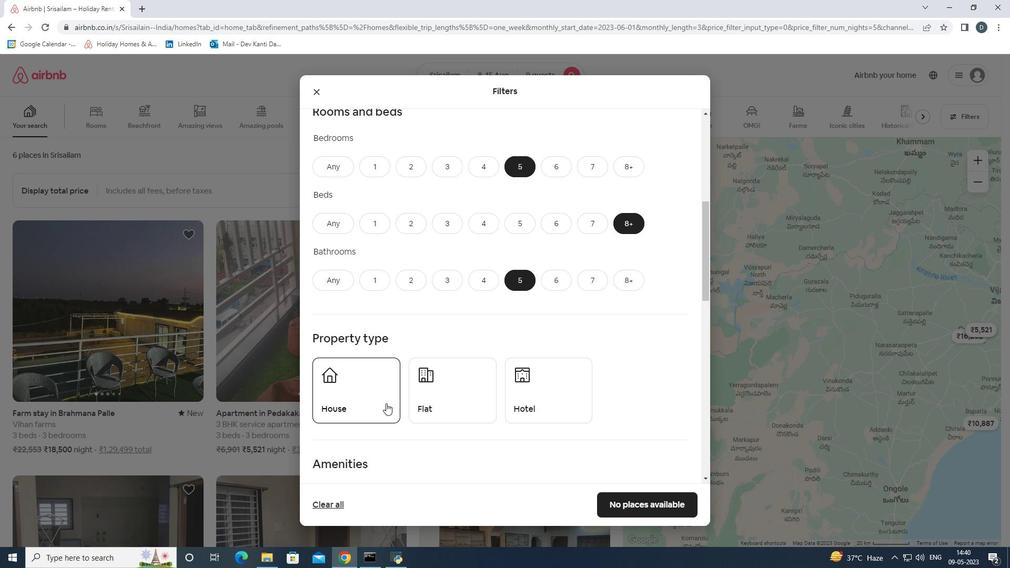 
Action: Mouse moved to (435, 400)
Screenshot: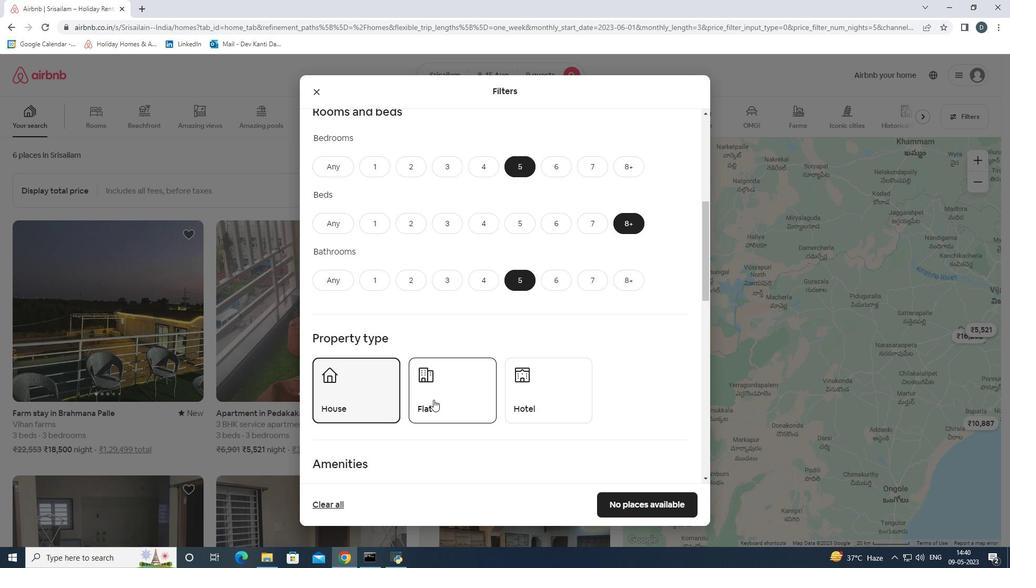 
Action: Mouse pressed left at (435, 400)
Screenshot: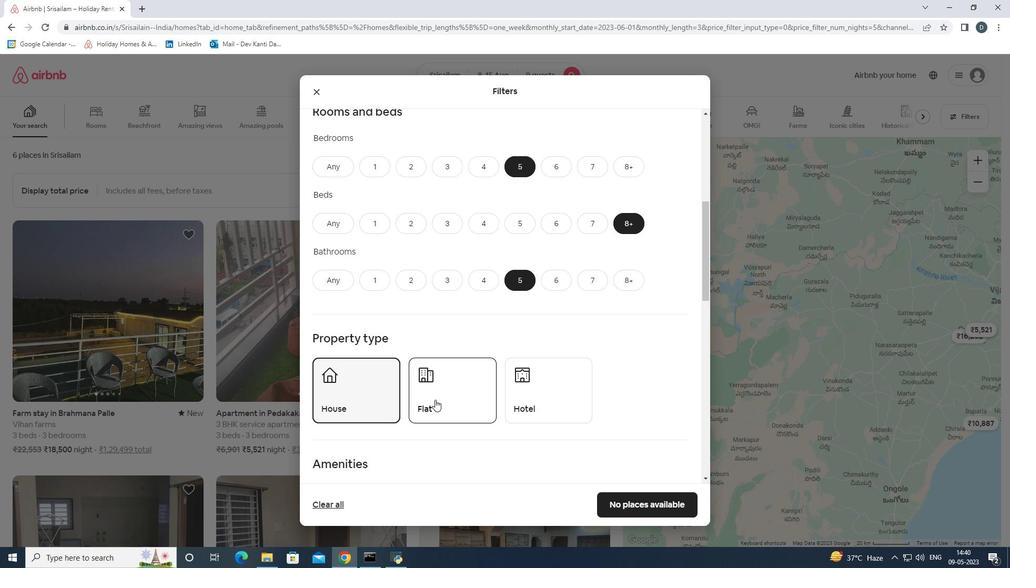 
Action: Mouse moved to (433, 400)
Screenshot: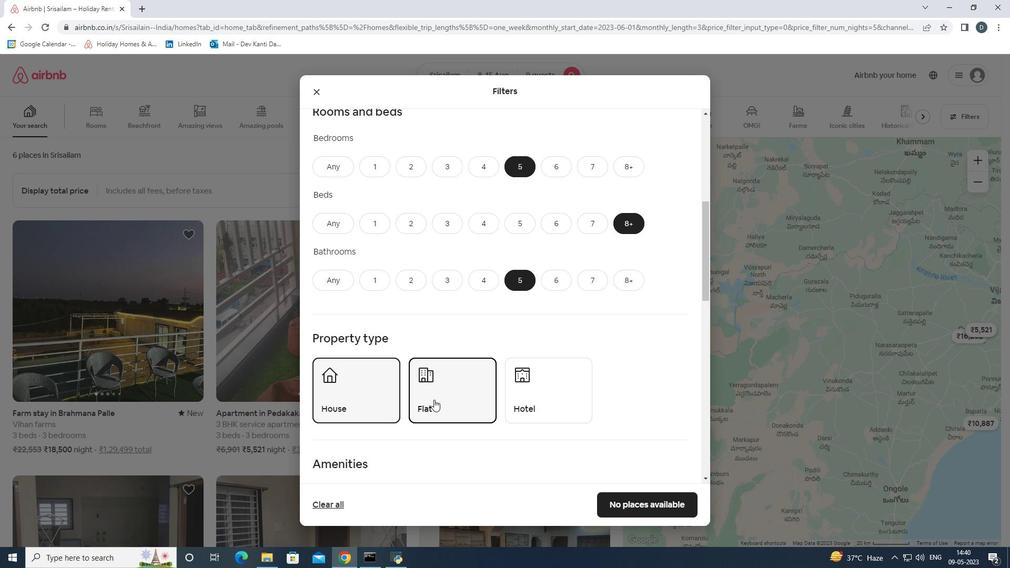 
Action: Mouse scrolled (433, 400) with delta (0, 0)
Screenshot: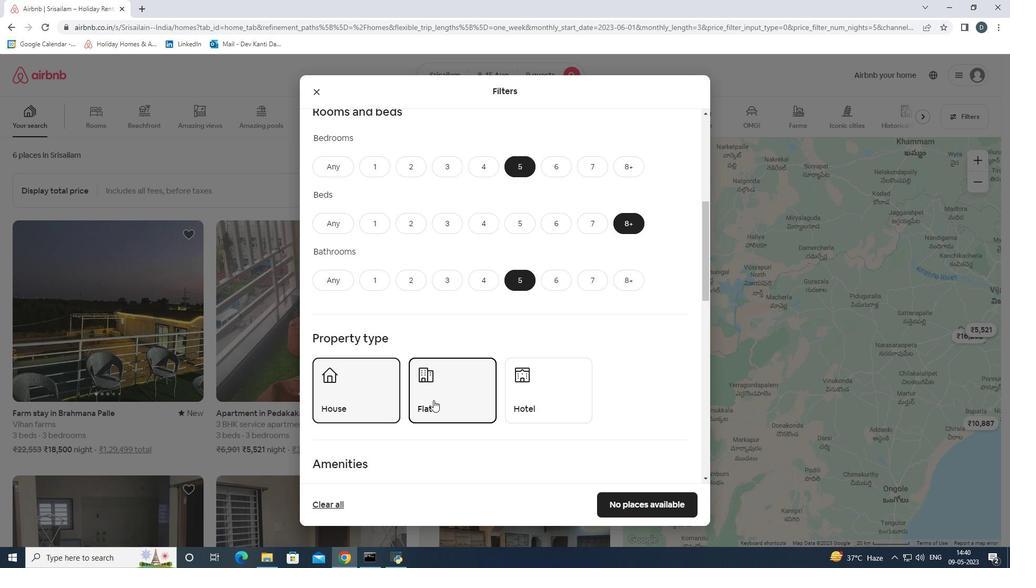 
Action: Mouse scrolled (433, 400) with delta (0, 0)
Screenshot: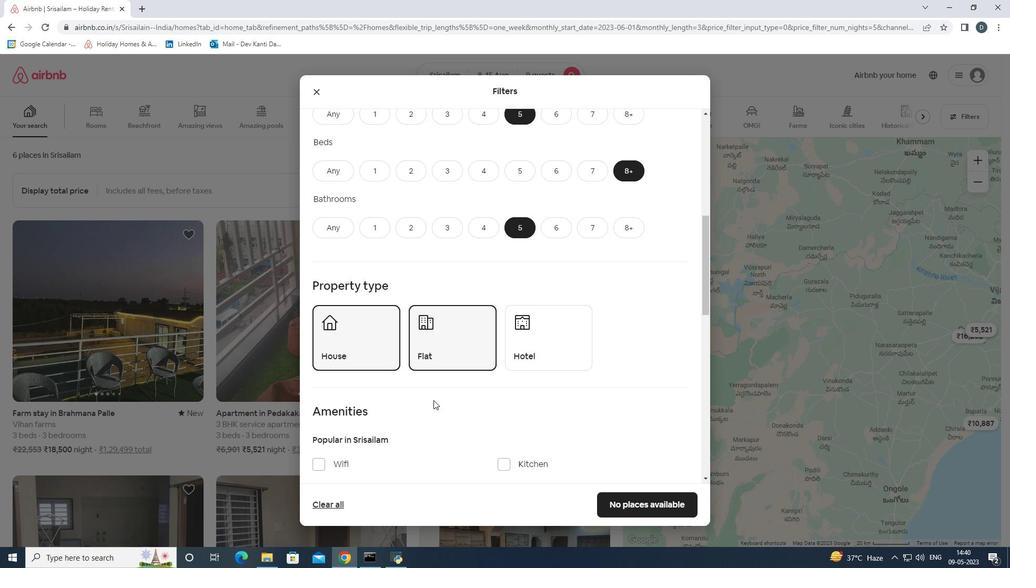 
Action: Mouse scrolled (433, 400) with delta (0, 0)
Screenshot: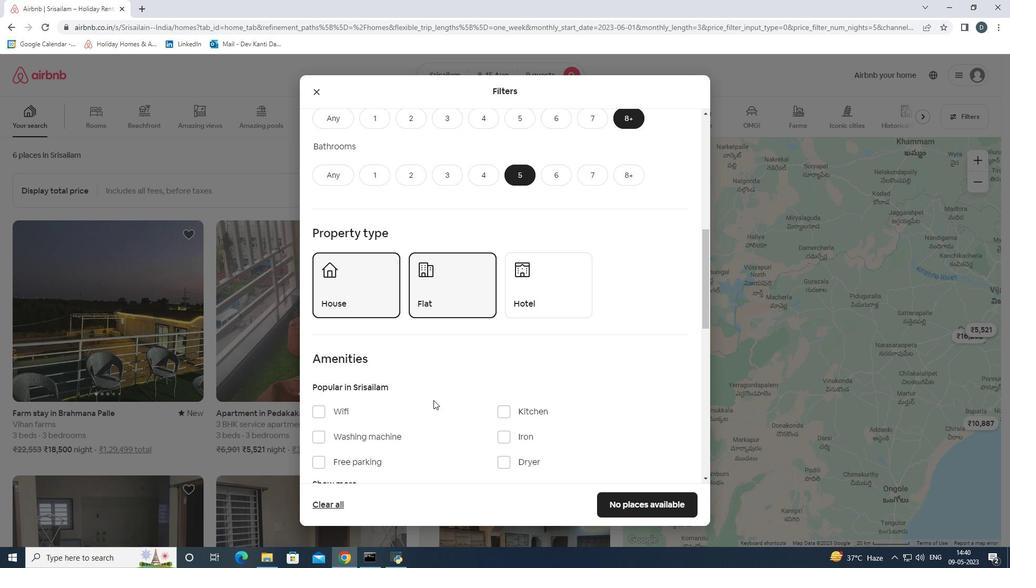 
Action: Mouse moved to (323, 359)
Screenshot: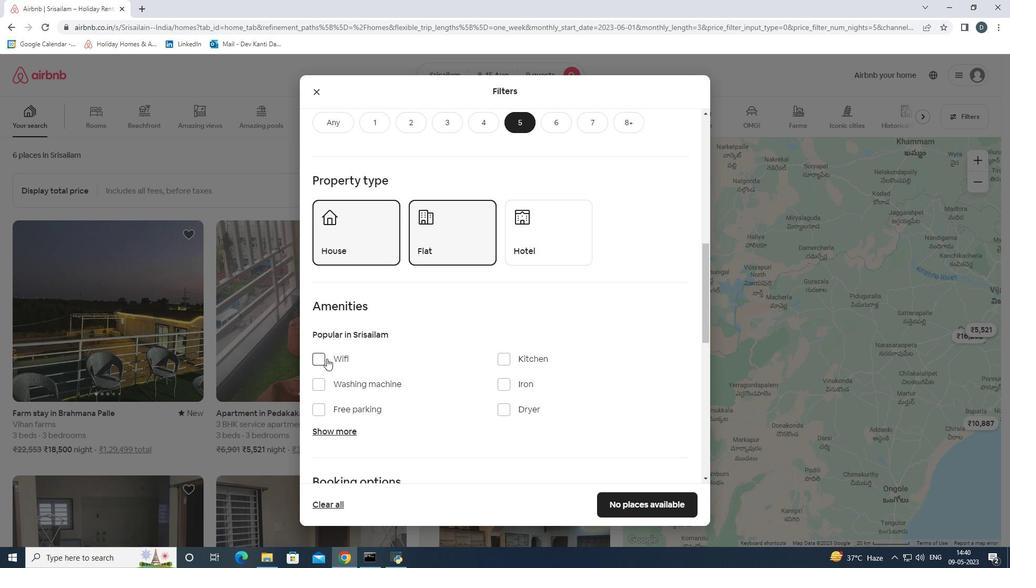 
Action: Mouse pressed left at (323, 359)
Screenshot: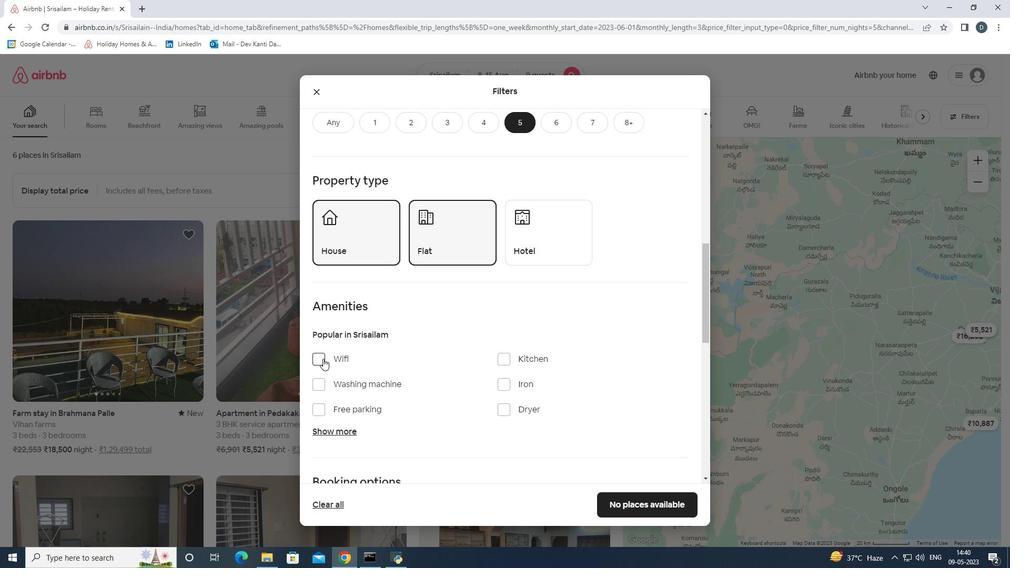 
Action: Mouse moved to (318, 409)
Screenshot: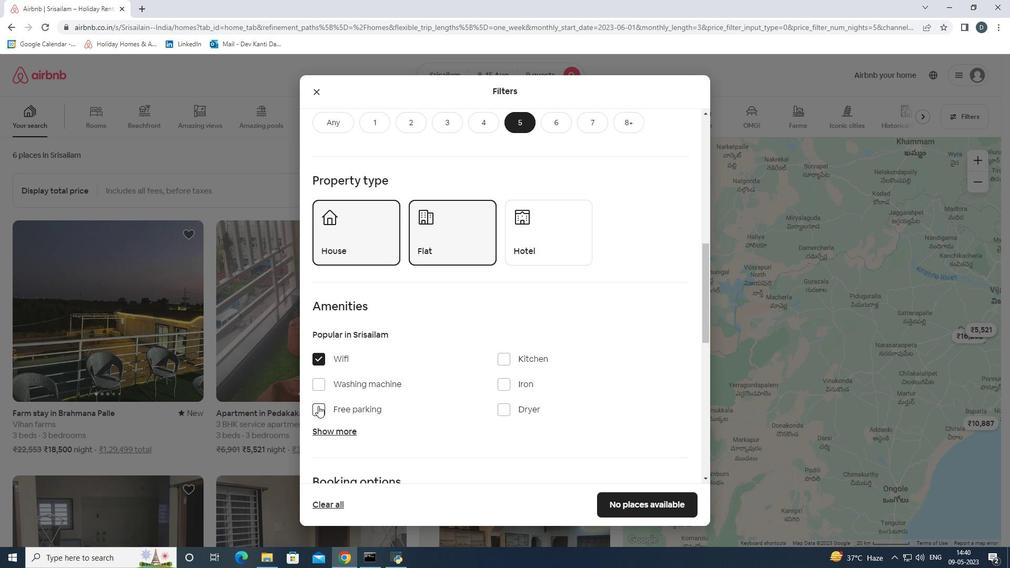 
Action: Mouse pressed left at (318, 409)
Screenshot: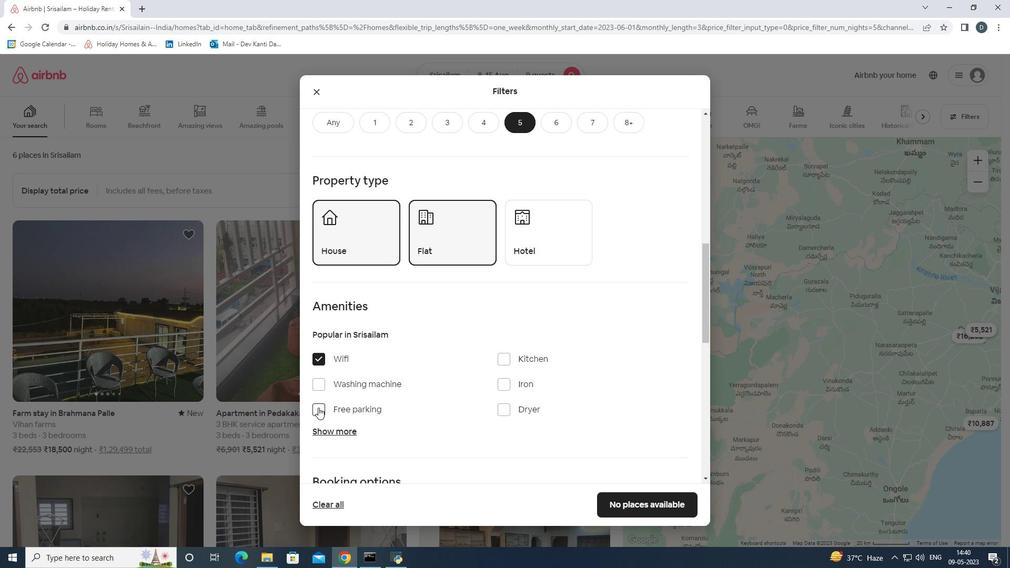 
Action: Mouse moved to (324, 431)
Screenshot: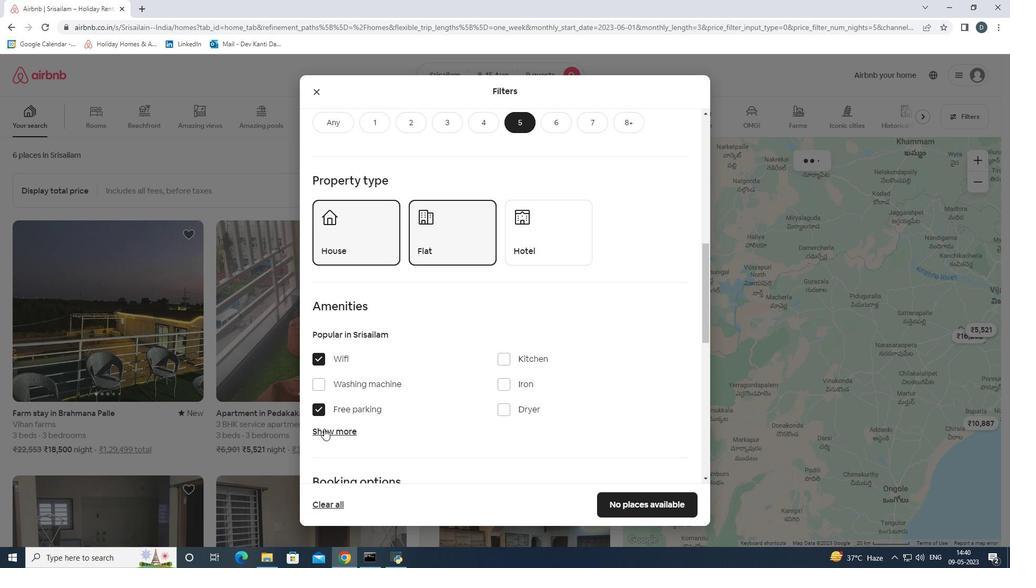 
Action: Mouse pressed left at (324, 431)
Screenshot: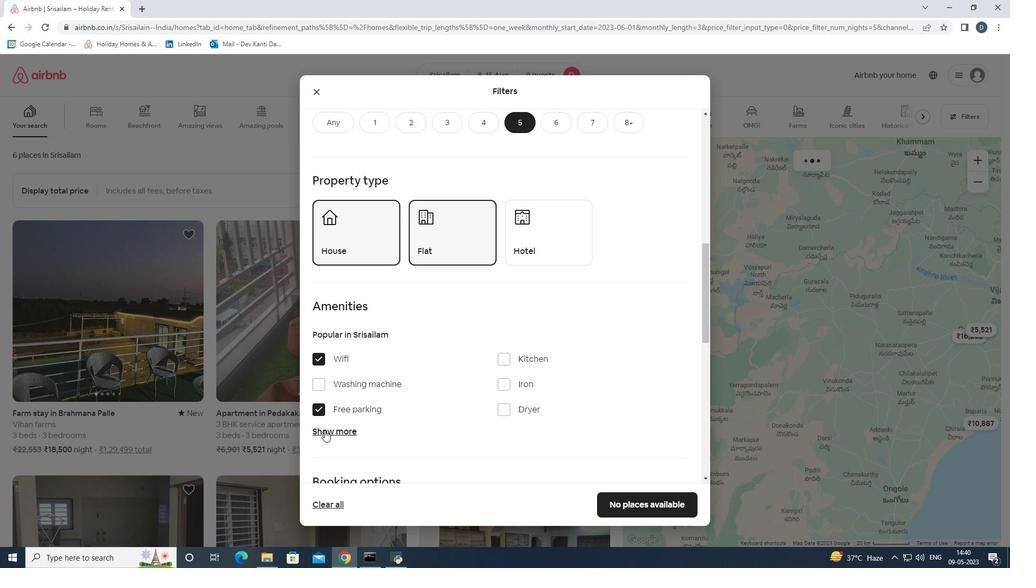 
Action: Mouse moved to (385, 405)
Screenshot: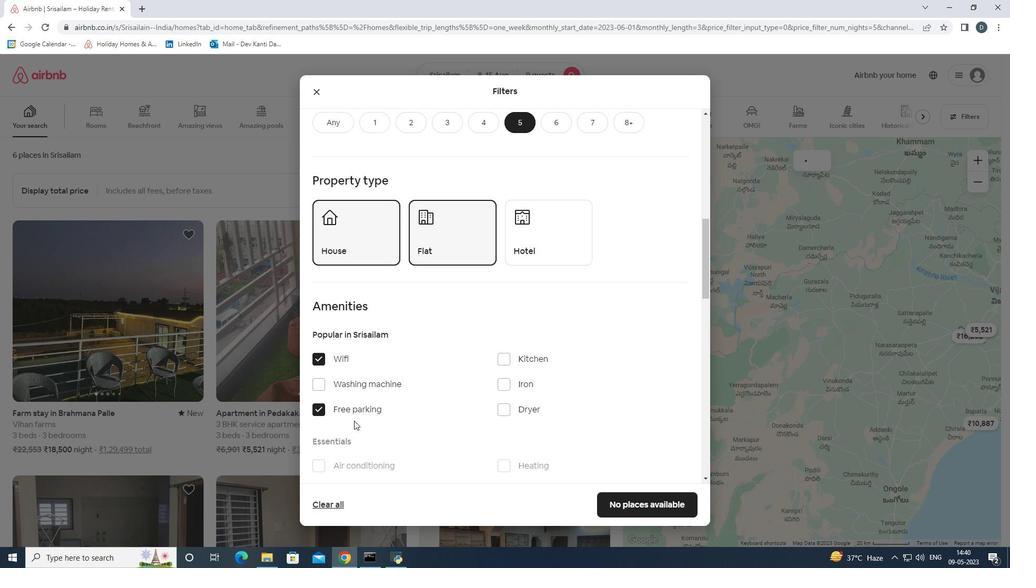 
Action: Mouse scrolled (385, 405) with delta (0, 0)
Screenshot: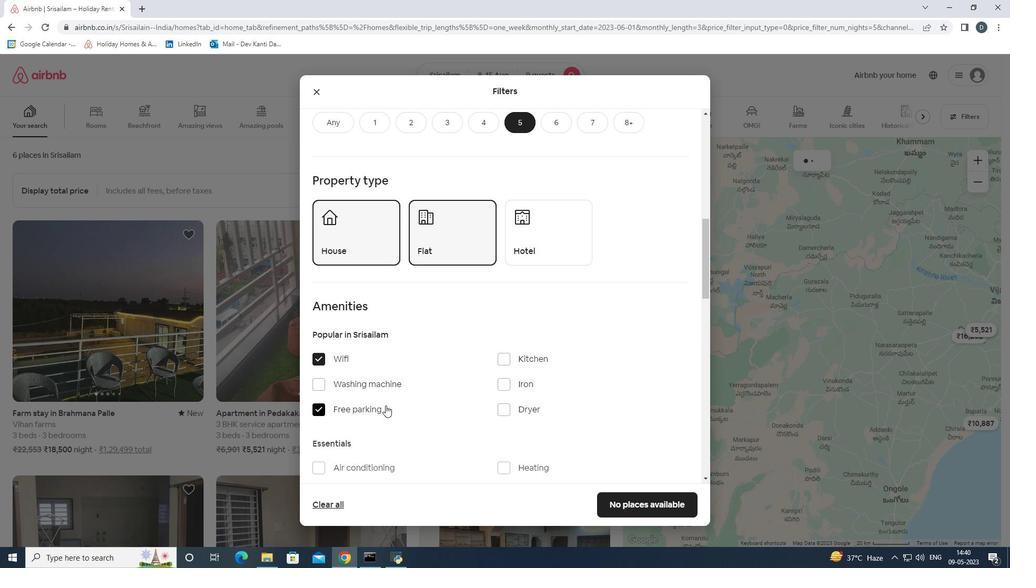 
Action: Mouse moved to (389, 404)
Screenshot: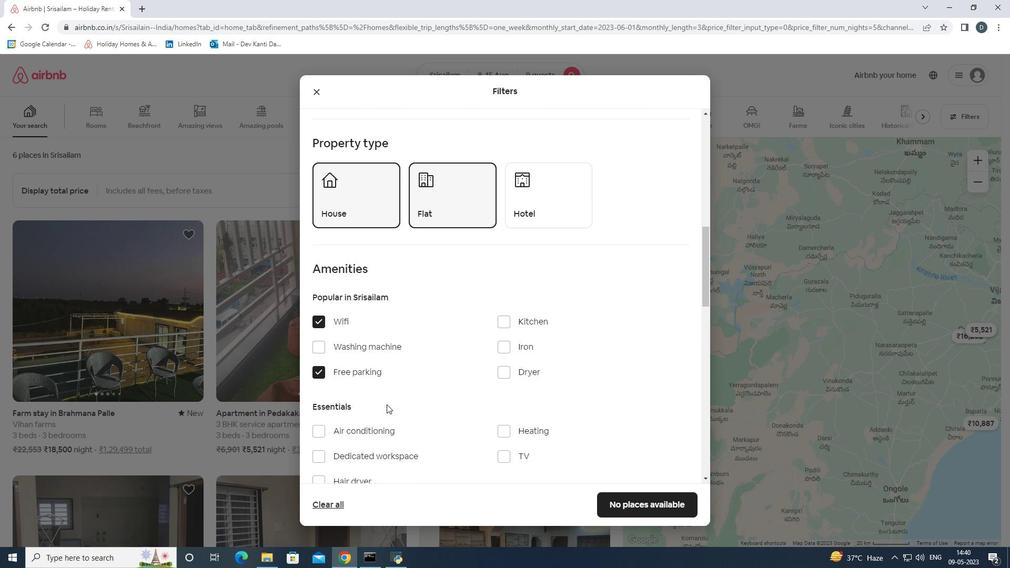 
Action: Mouse scrolled (389, 404) with delta (0, 0)
Screenshot: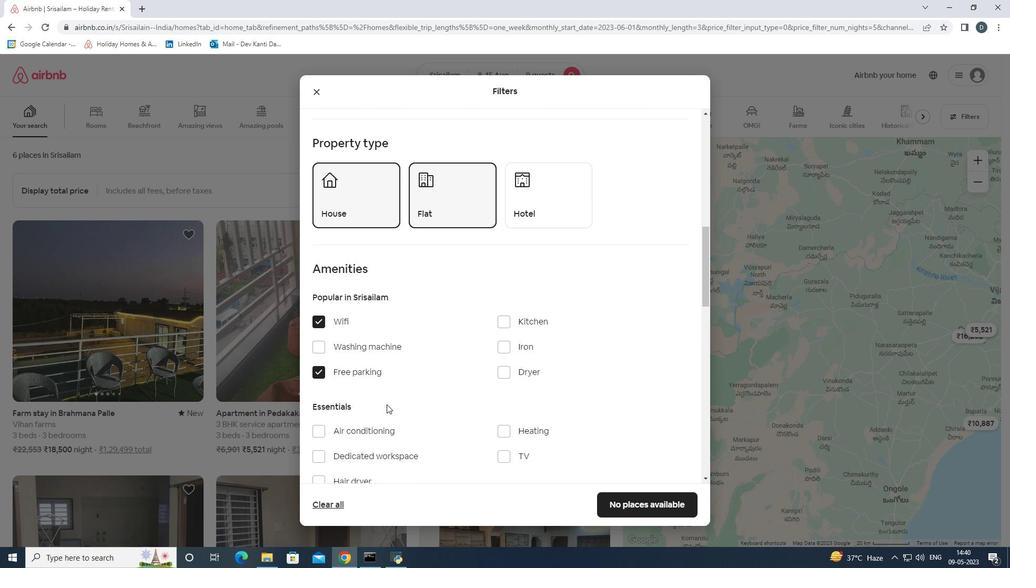 
Action: Mouse moved to (393, 403)
Screenshot: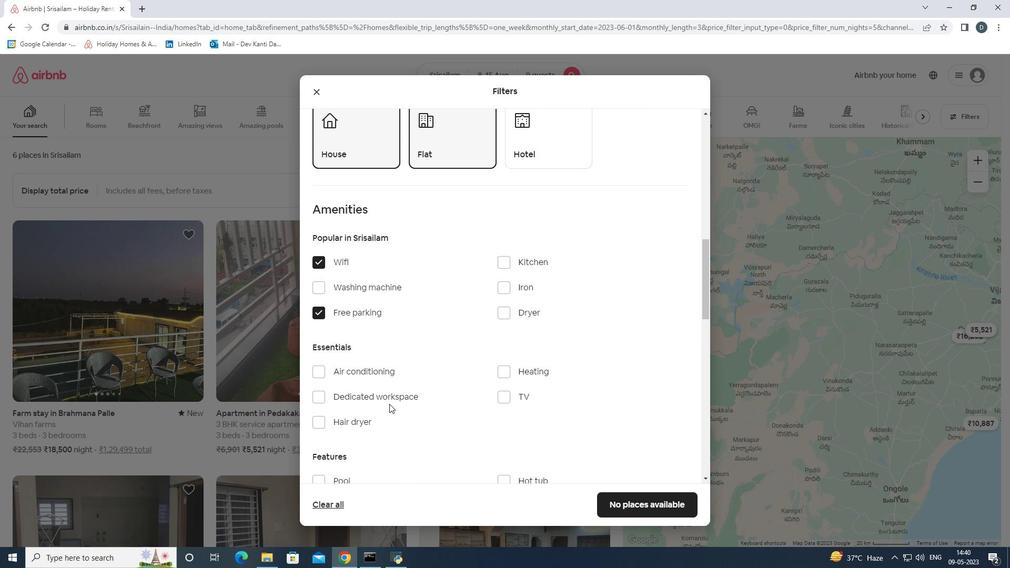 
Action: Mouse scrolled (393, 402) with delta (0, 0)
Screenshot: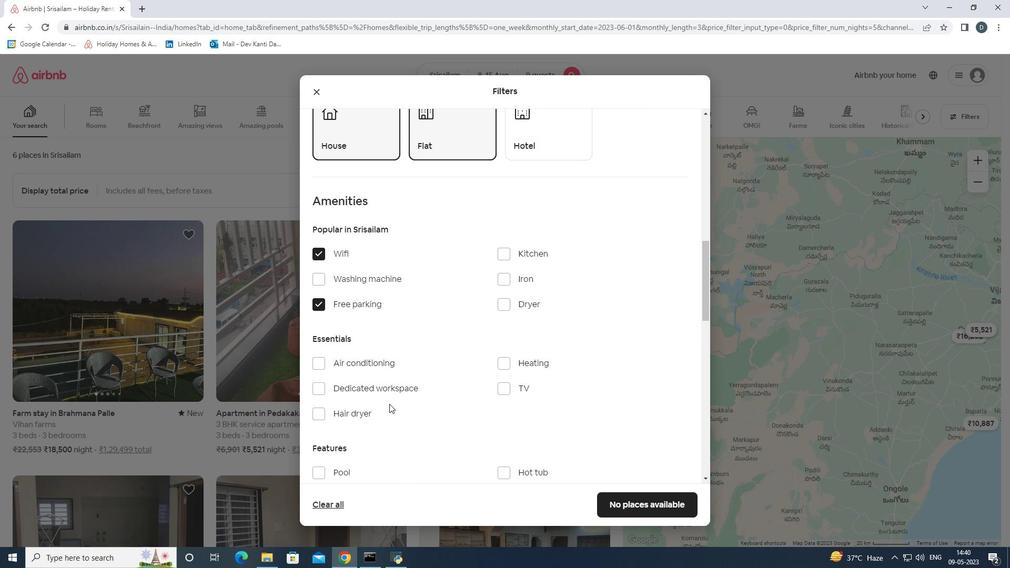
Action: Mouse scrolled (393, 402) with delta (0, 0)
Screenshot: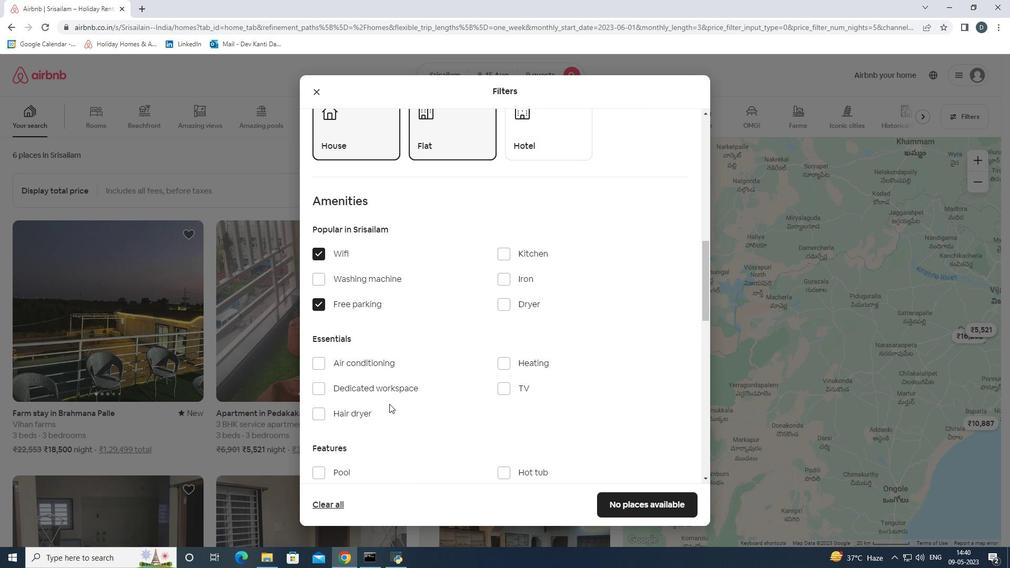
Action: Mouse moved to (503, 287)
Screenshot: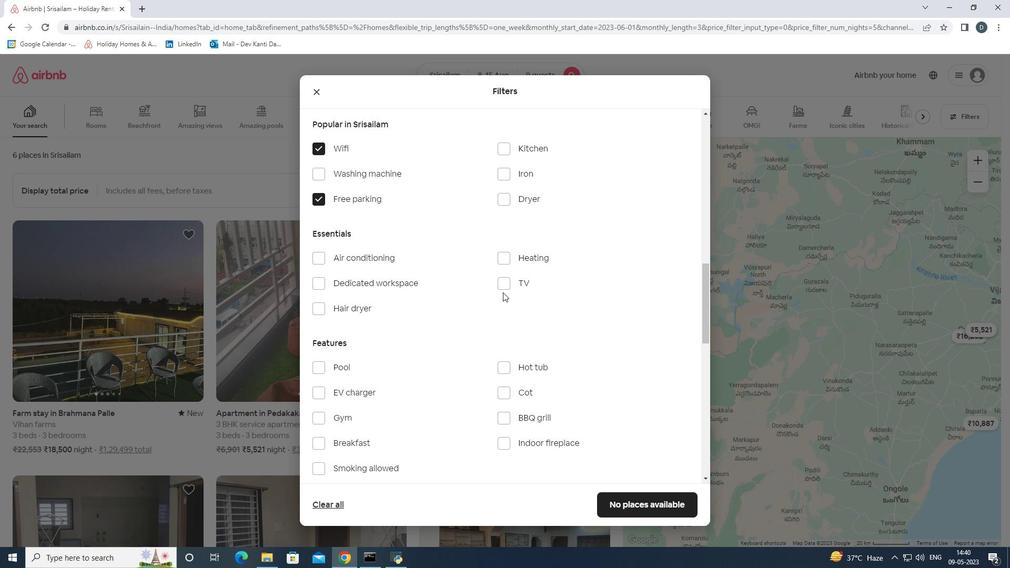 
Action: Mouse pressed left at (503, 287)
Screenshot: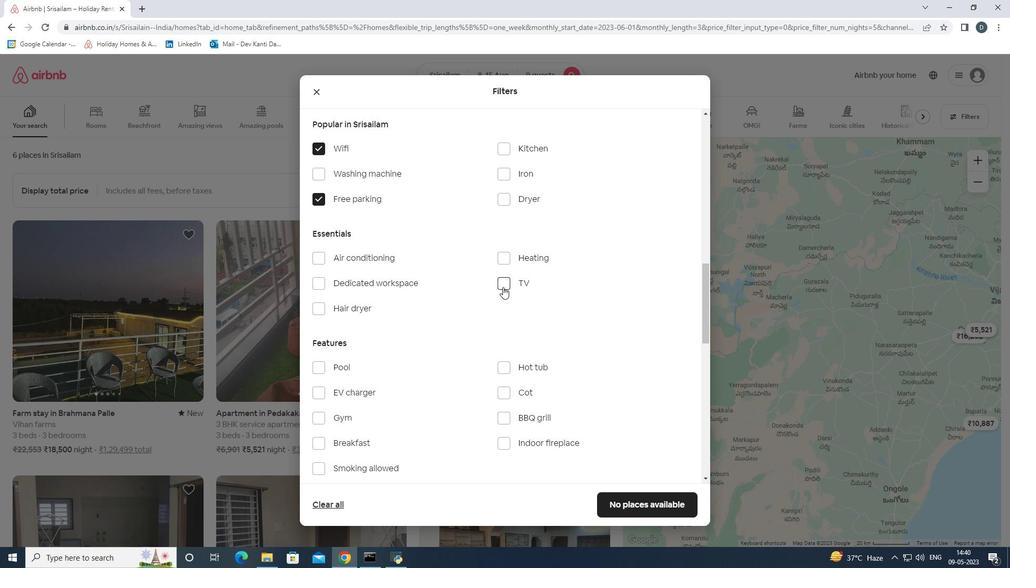 
Action: Mouse moved to (321, 416)
Screenshot: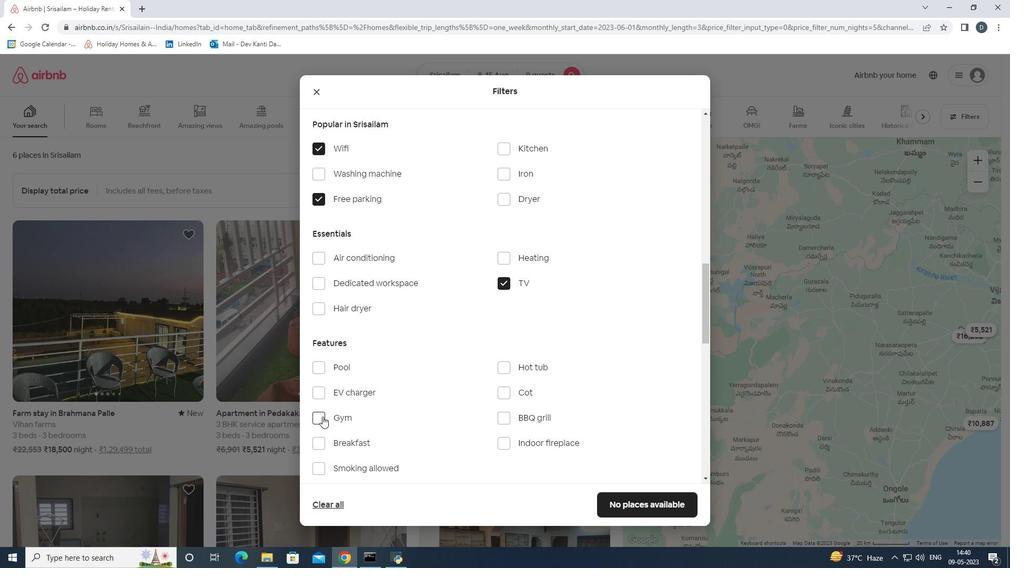 
Action: Mouse pressed left at (321, 416)
Screenshot: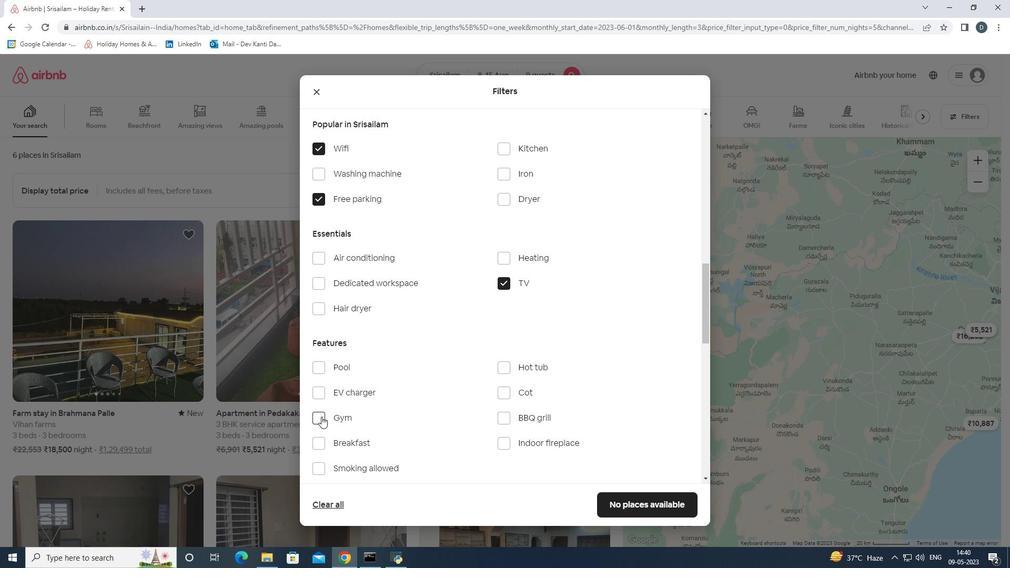 
Action: Mouse moved to (318, 440)
Screenshot: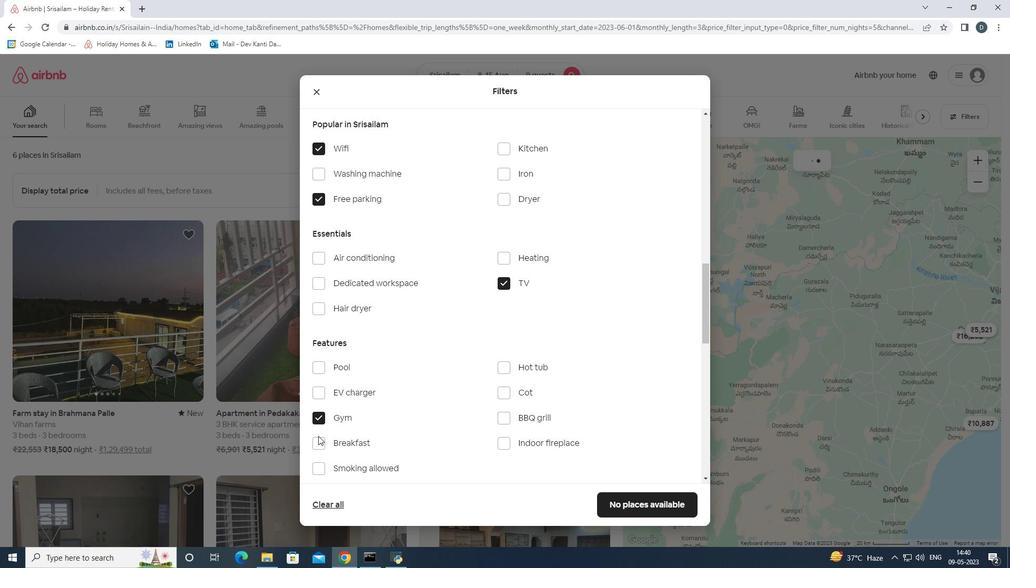
Action: Mouse pressed left at (318, 440)
Screenshot: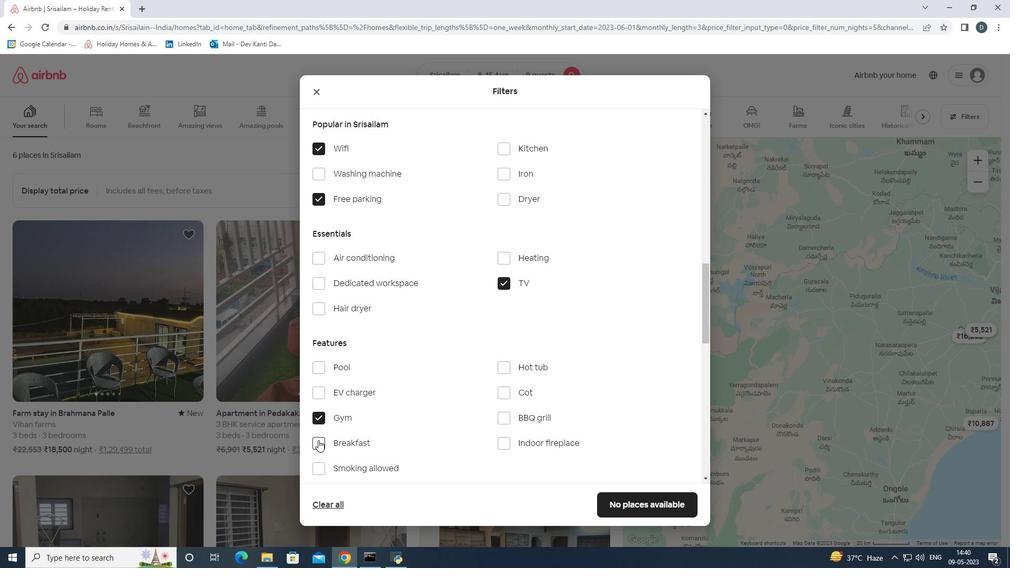 
Action: Mouse moved to (326, 438)
Screenshot: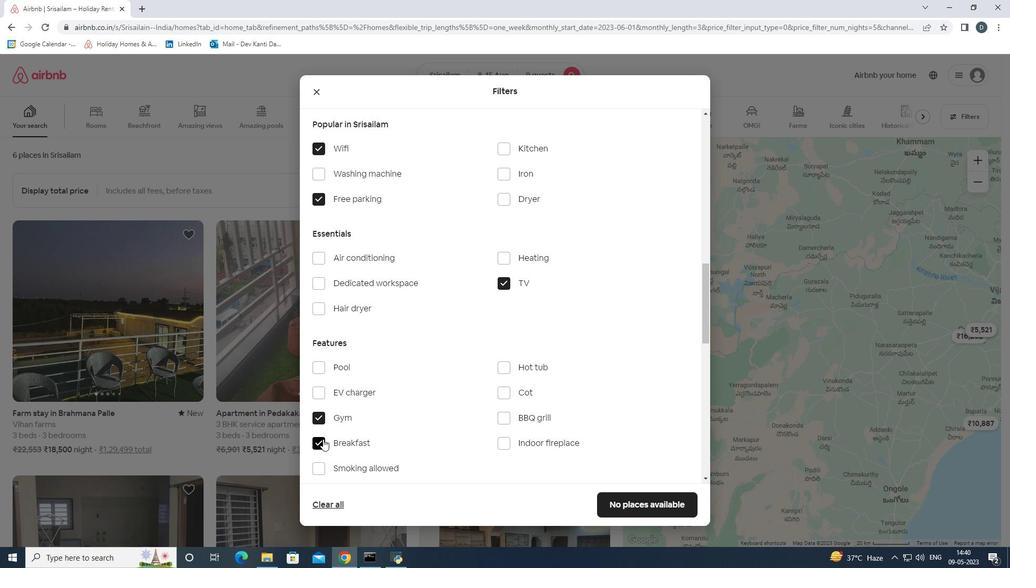 
Action: Mouse scrolled (325, 437) with delta (0, 0)
Screenshot: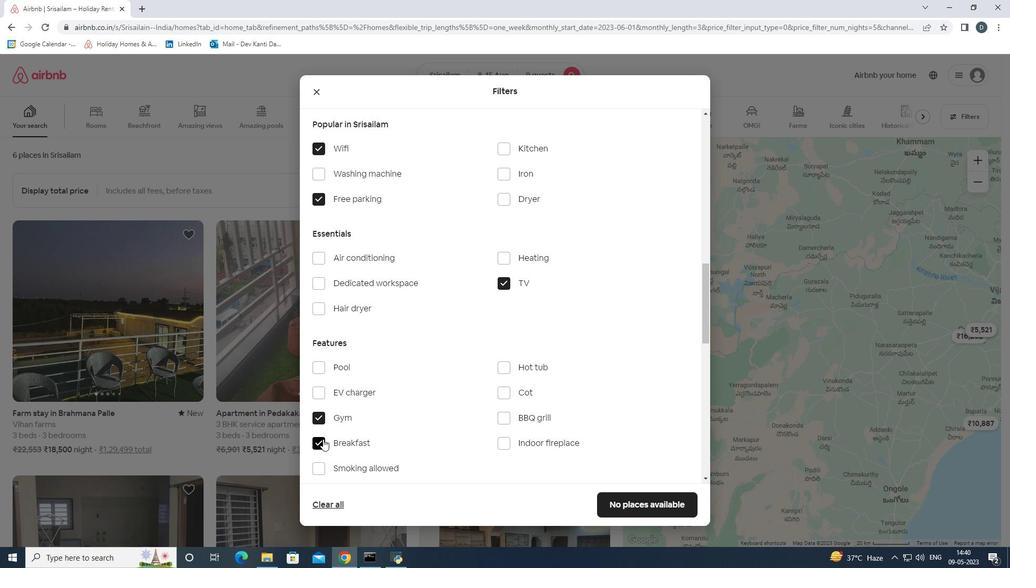
Action: Mouse moved to (422, 415)
Screenshot: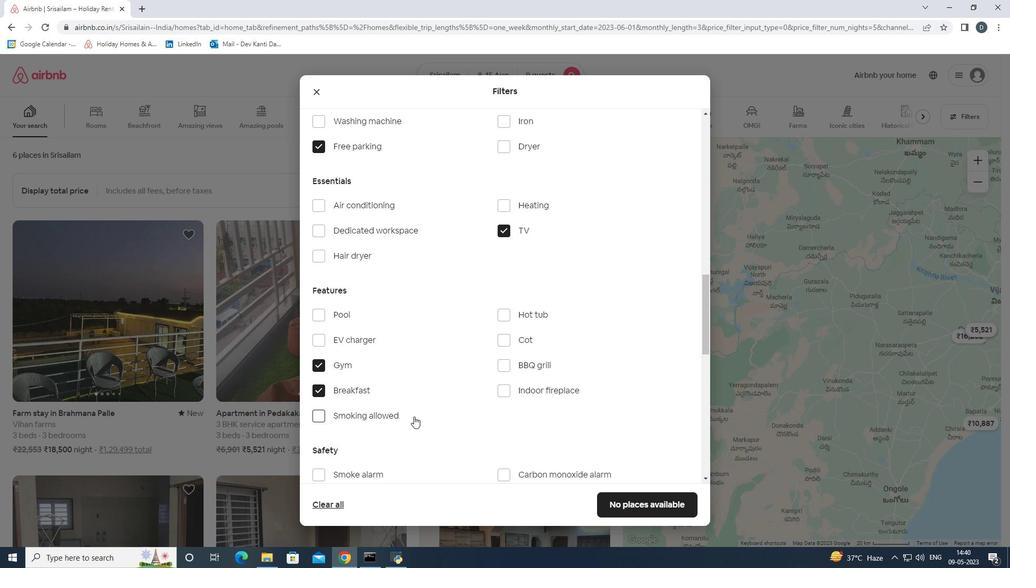 
Action: Mouse scrolled (422, 415) with delta (0, 0)
Screenshot: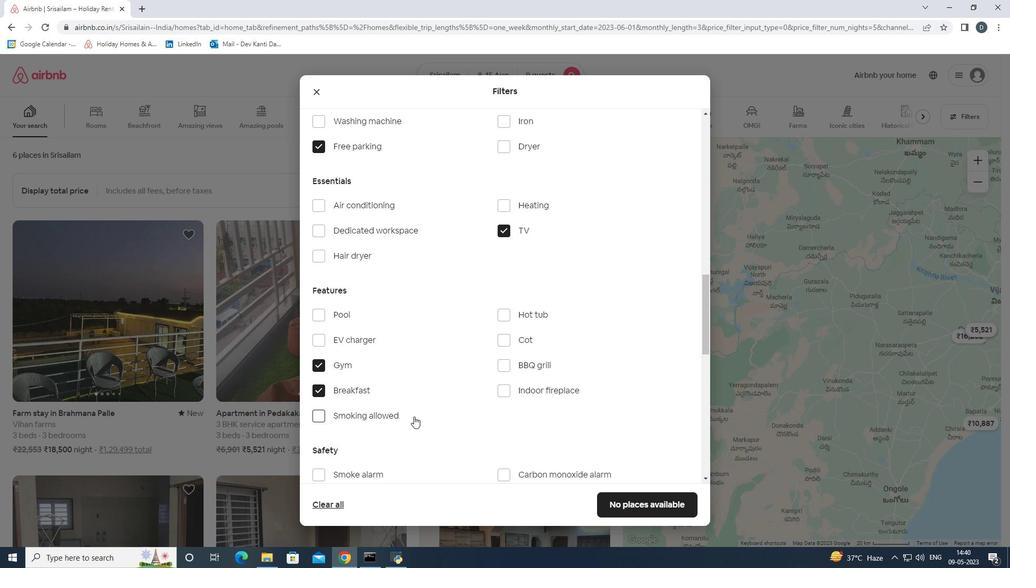 
Action: Mouse moved to (440, 414)
Screenshot: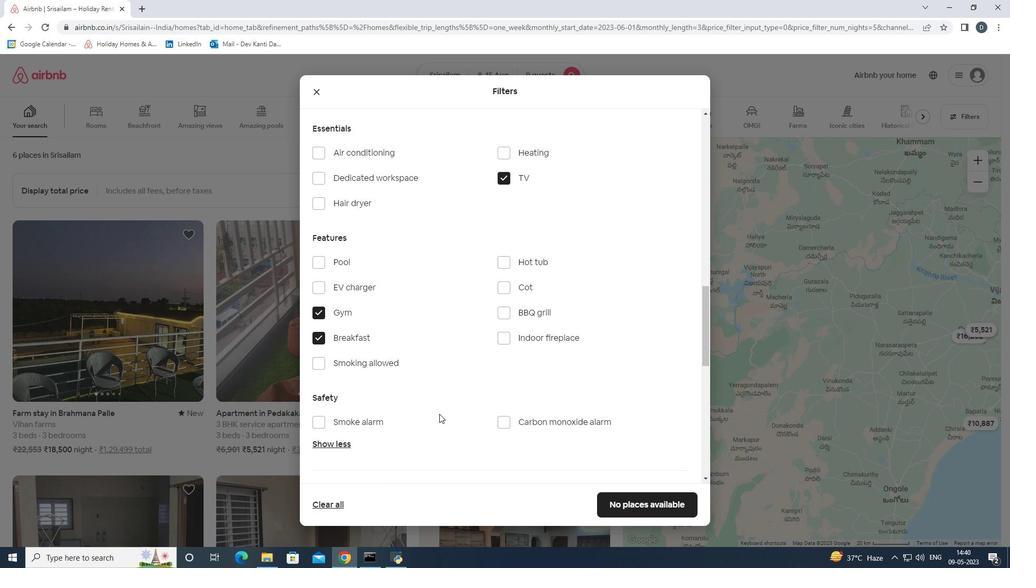 
Action: Mouse scrolled (440, 413) with delta (0, 0)
Screenshot: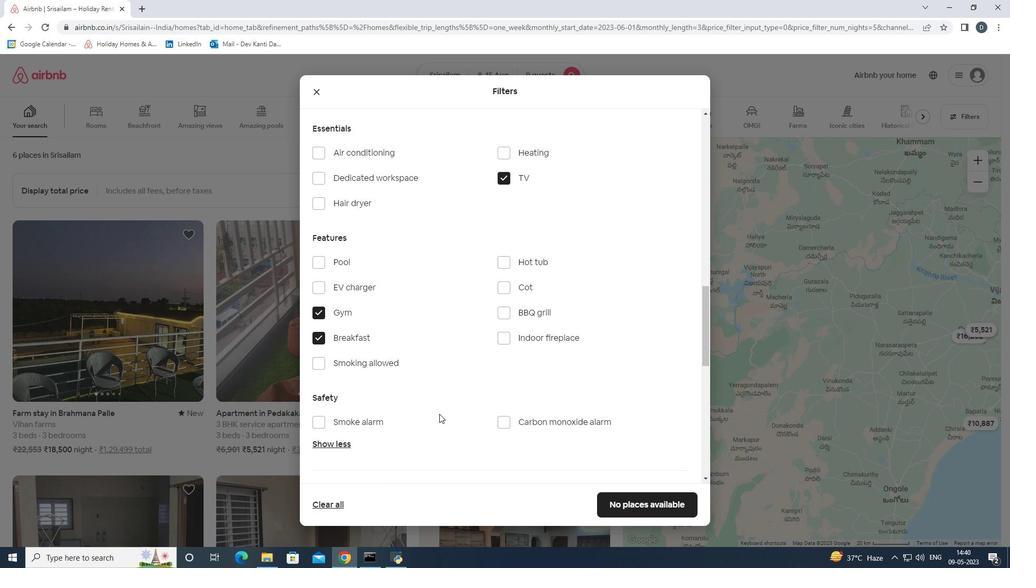 
Action: Mouse moved to (450, 415)
Screenshot: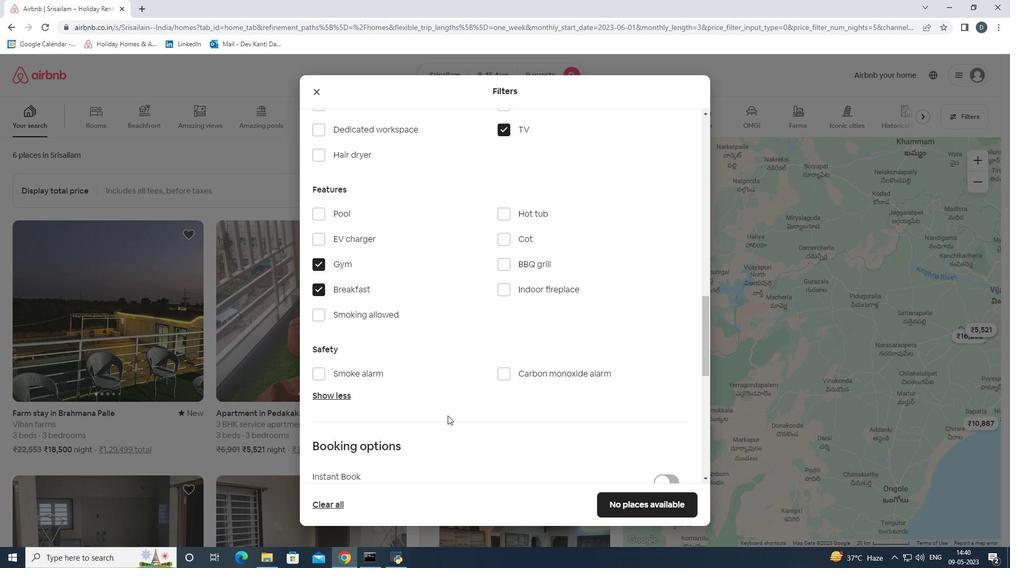 
Action: Mouse scrolled (450, 415) with delta (0, 0)
Screenshot: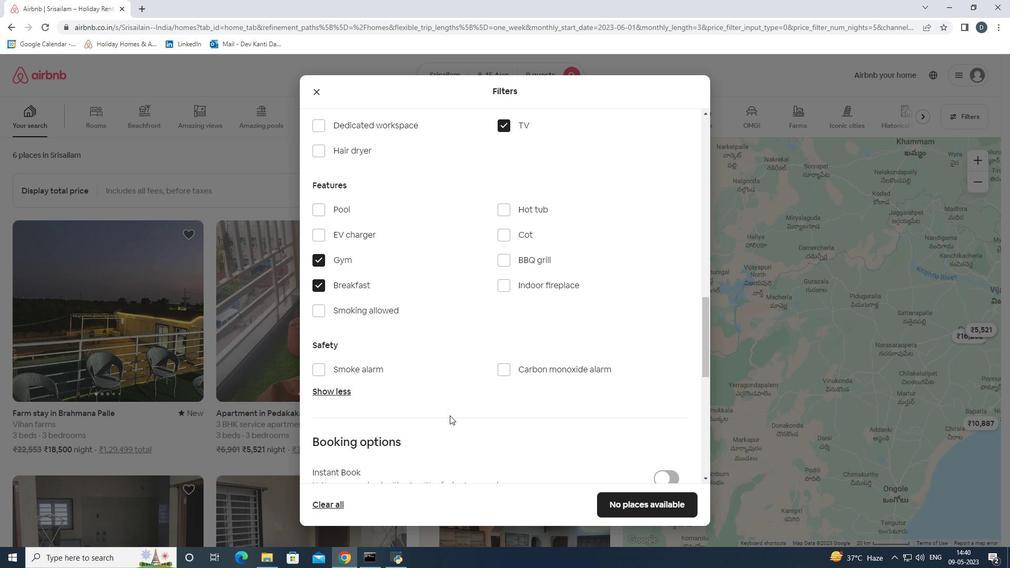 
Action: Mouse moved to (472, 417)
Screenshot: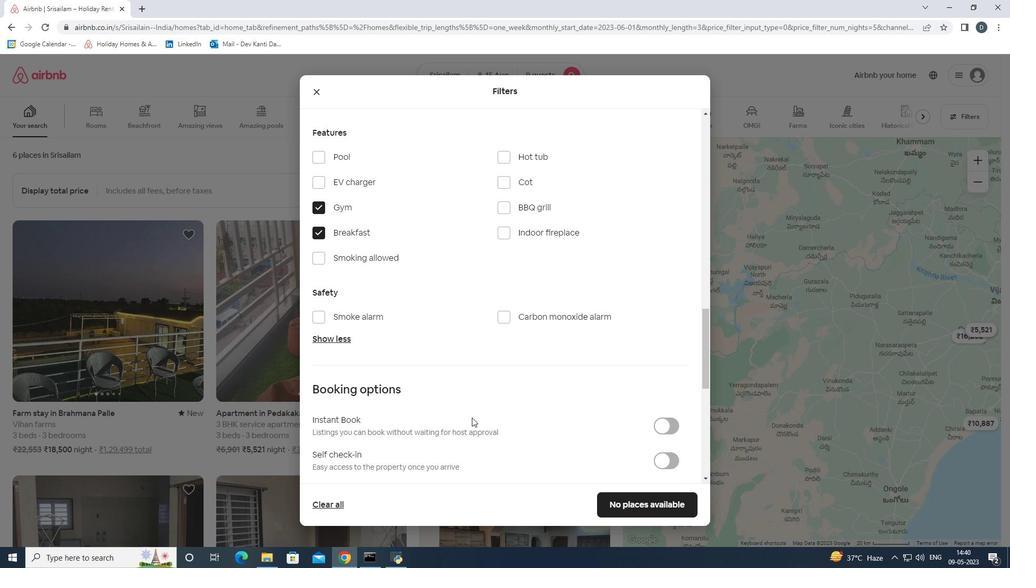 
Action: Mouse scrolled (472, 417) with delta (0, 0)
Screenshot: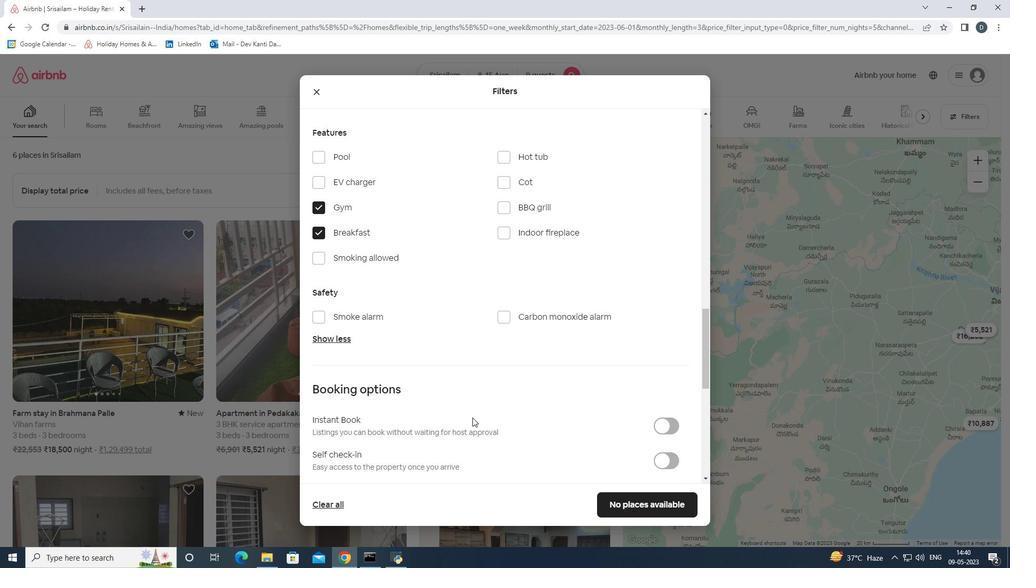 
Action: Mouse moved to (659, 412)
Screenshot: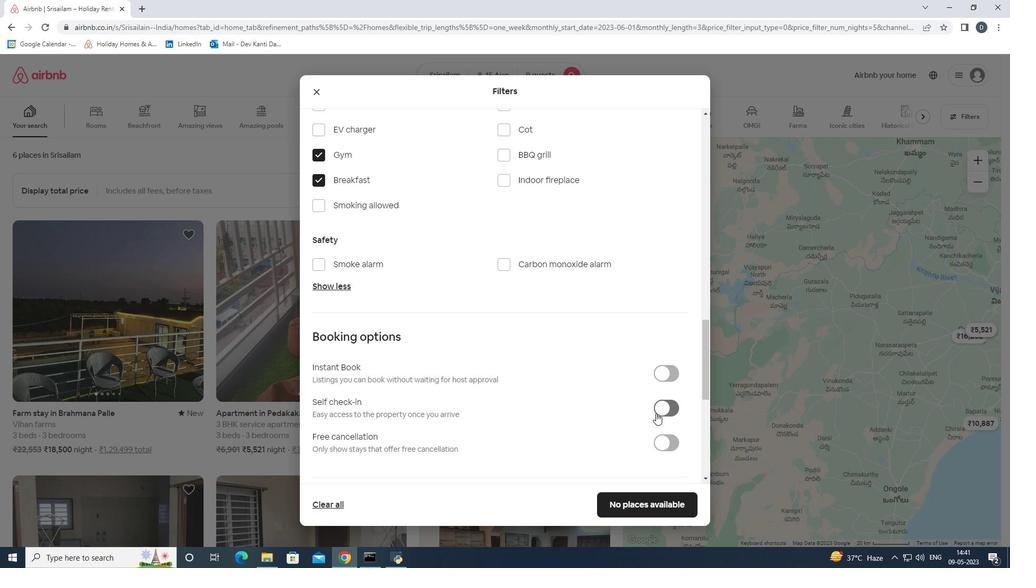 
Action: Mouse pressed left at (659, 412)
Screenshot: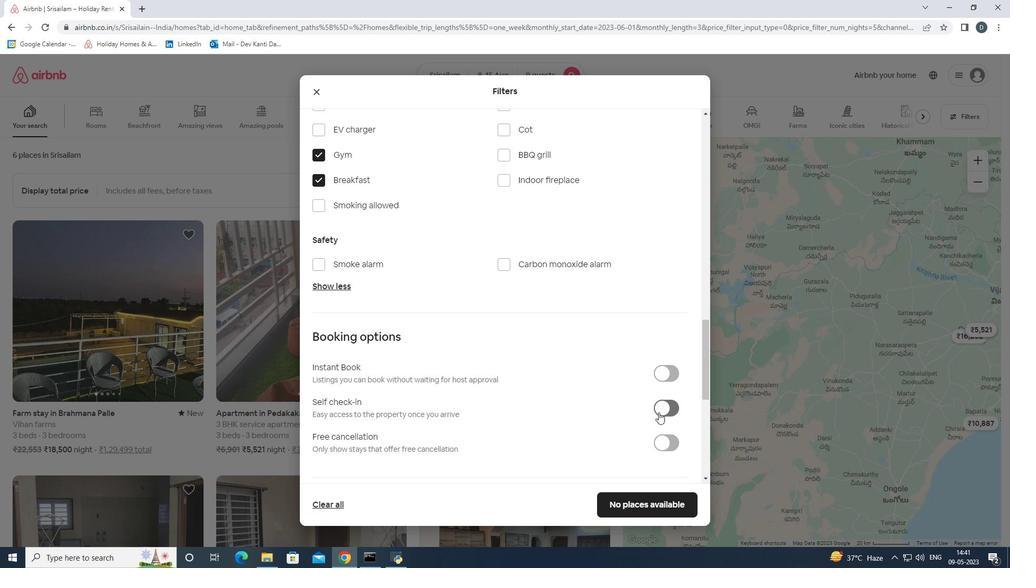 
Action: Mouse scrolled (659, 412) with delta (0, 0)
Screenshot: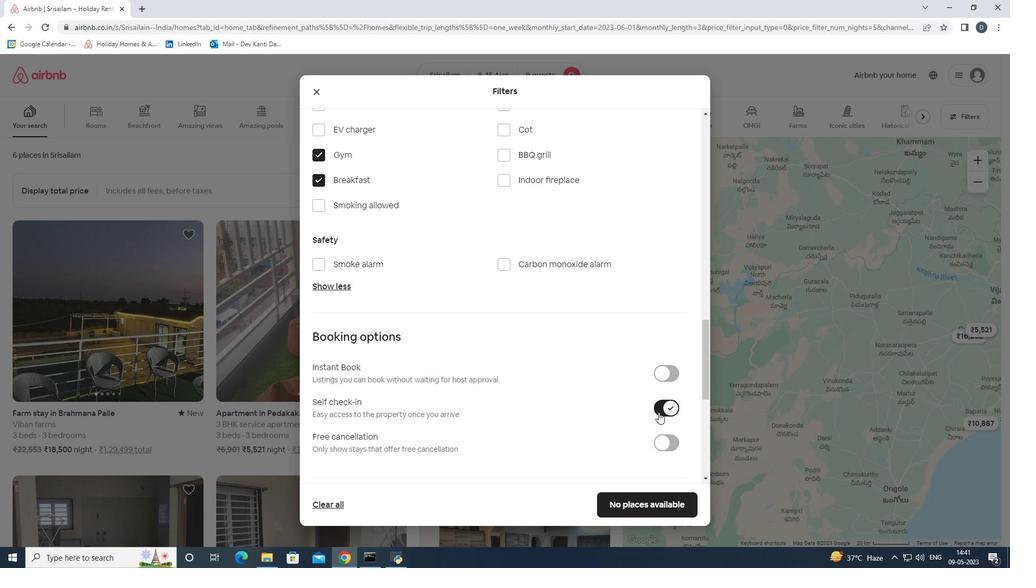 
Action: Mouse scrolled (659, 412) with delta (0, 0)
Screenshot: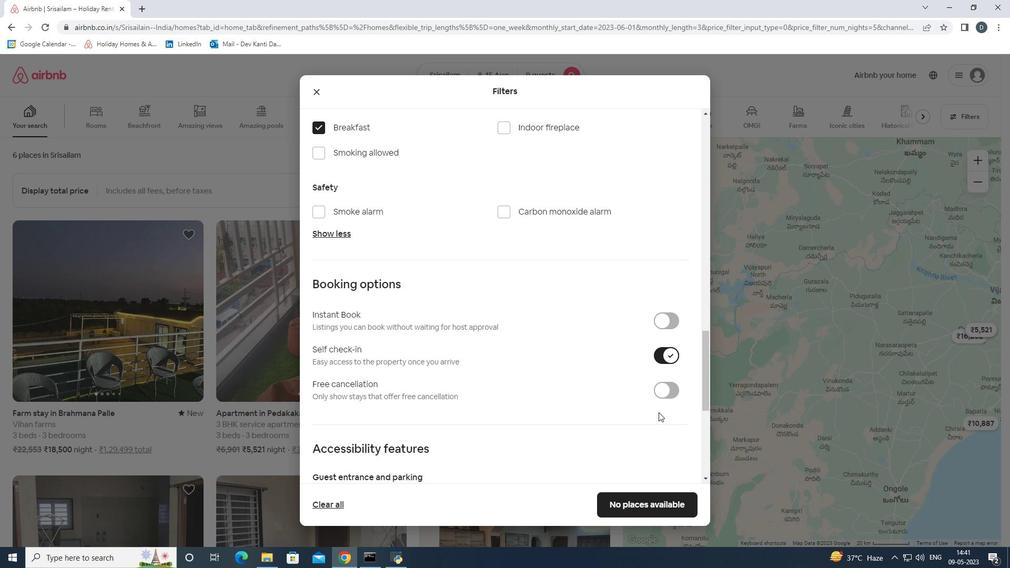 
Action: Mouse moved to (659, 412)
Screenshot: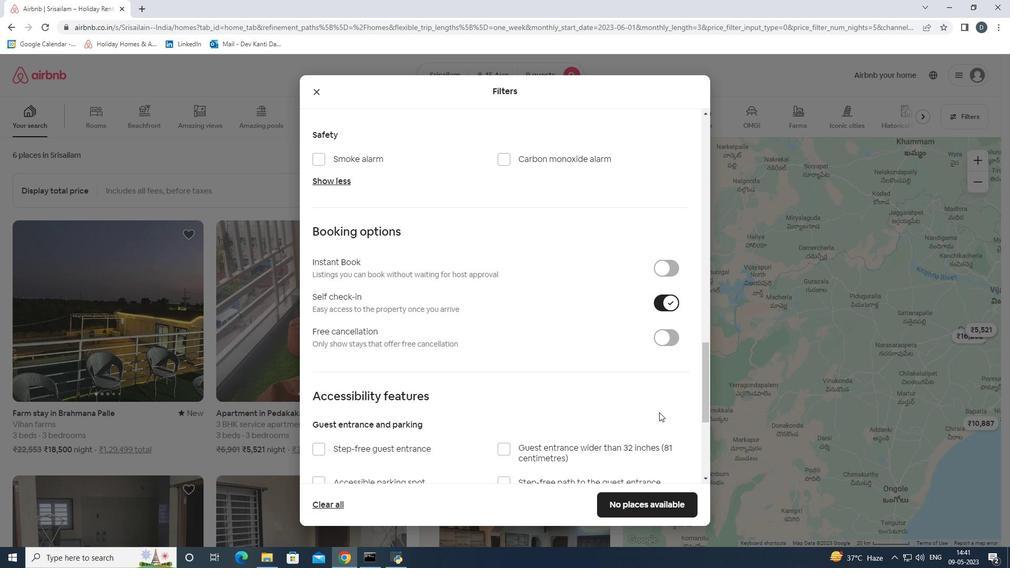 
Action: Mouse scrolled (659, 412) with delta (0, 0)
Screenshot: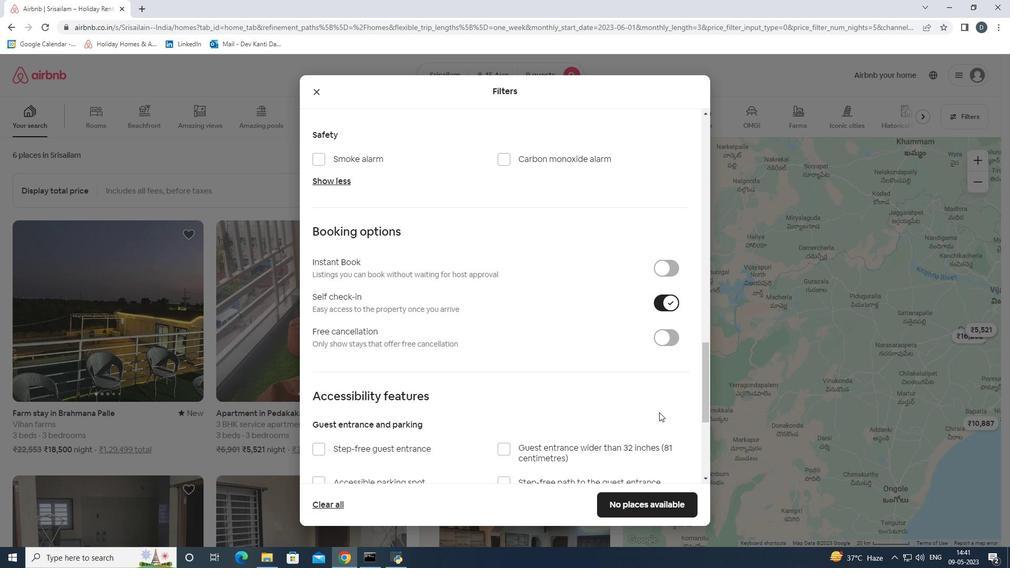 
Action: Mouse moved to (660, 412)
Screenshot: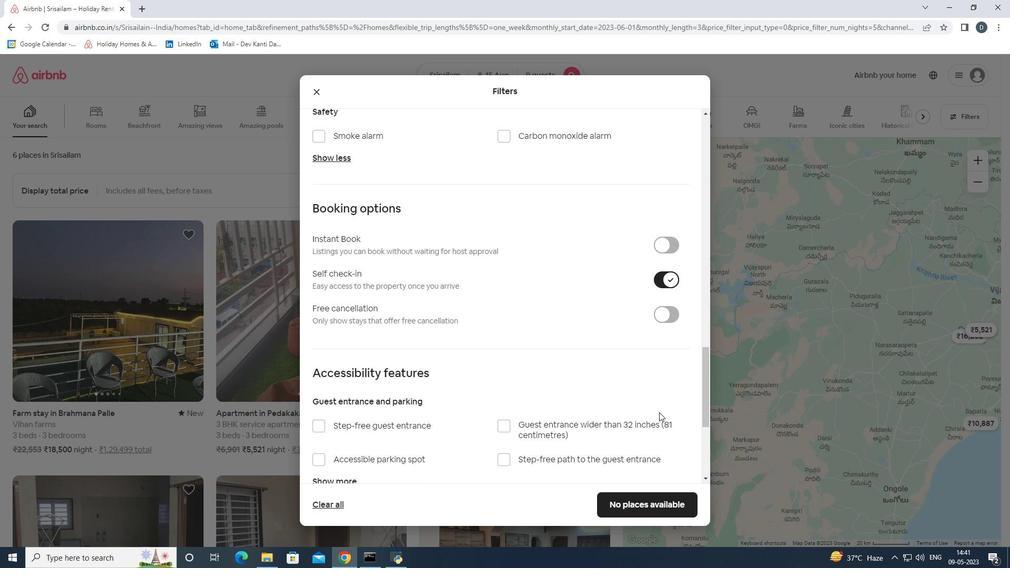 
Action: Mouse scrolled (660, 412) with delta (0, 0)
Screenshot: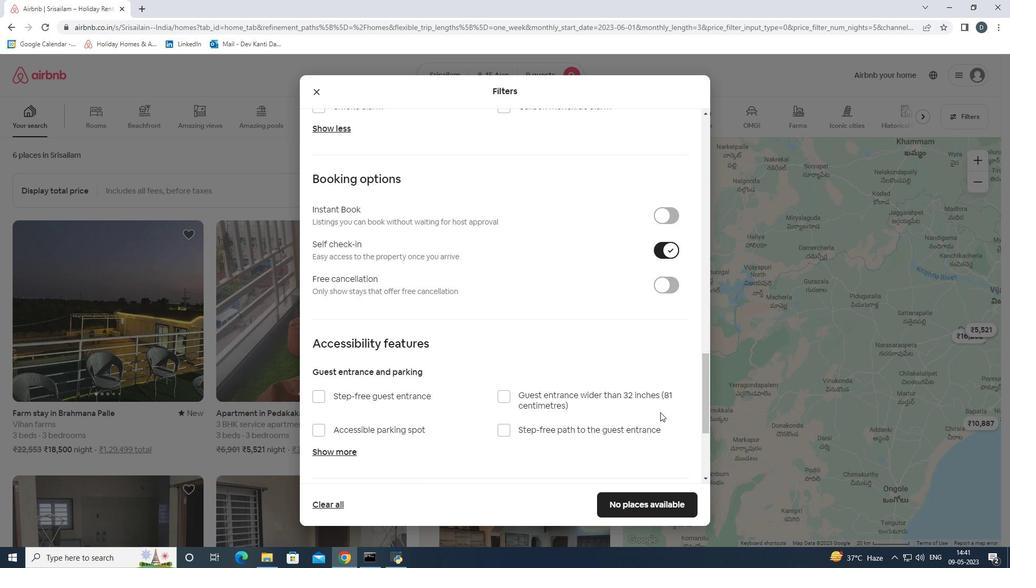 
Action: Mouse scrolled (660, 412) with delta (0, 0)
Screenshot: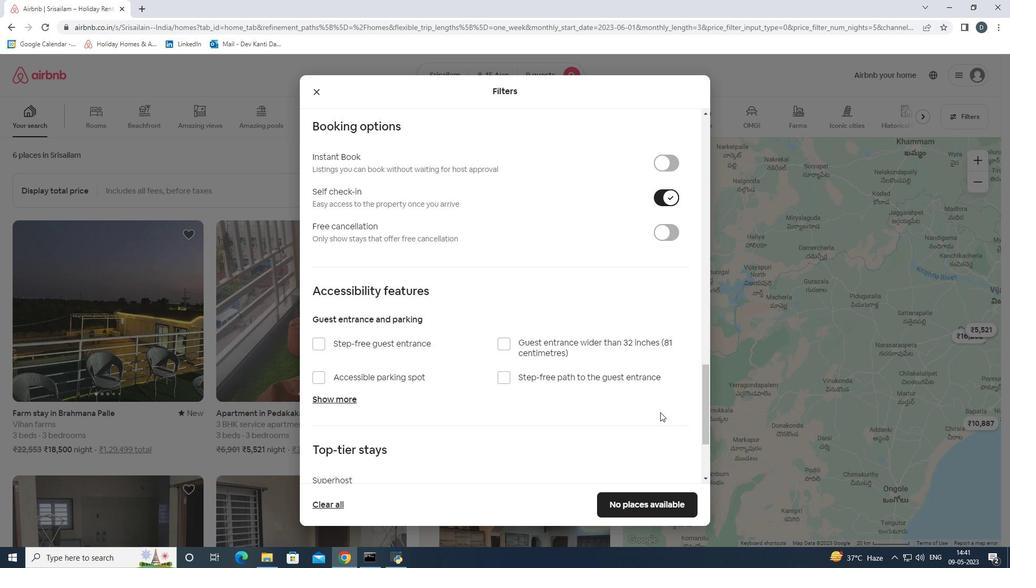 
Action: Mouse scrolled (660, 412) with delta (0, 0)
Screenshot: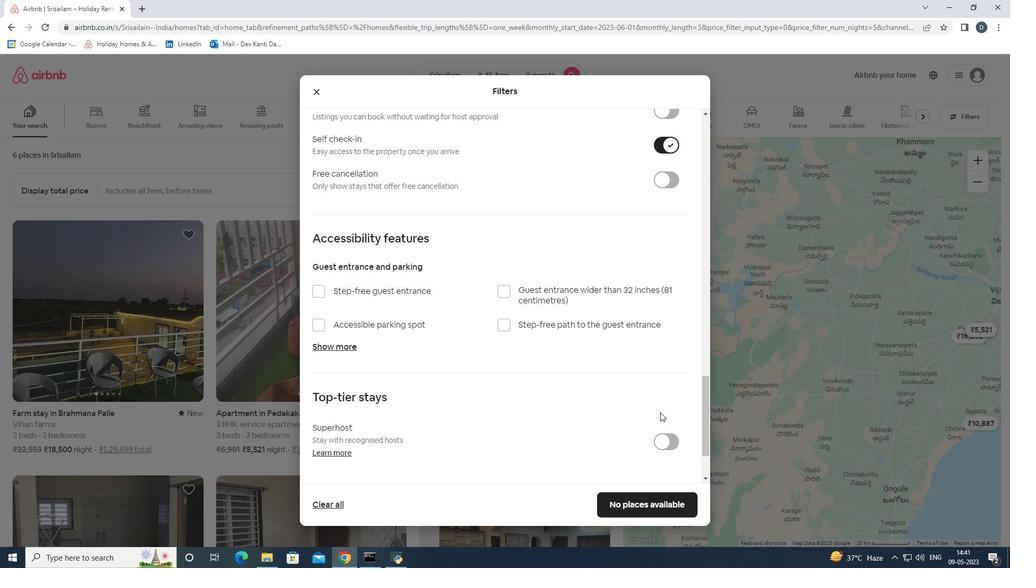 
Action: Mouse scrolled (660, 412) with delta (0, 0)
Screenshot: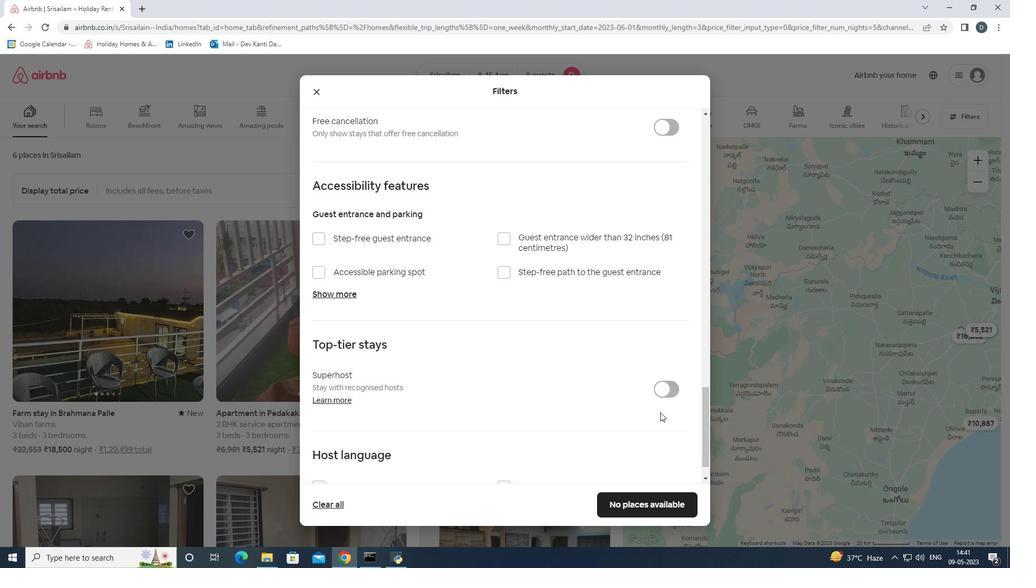 
Action: Mouse moved to (320, 455)
Screenshot: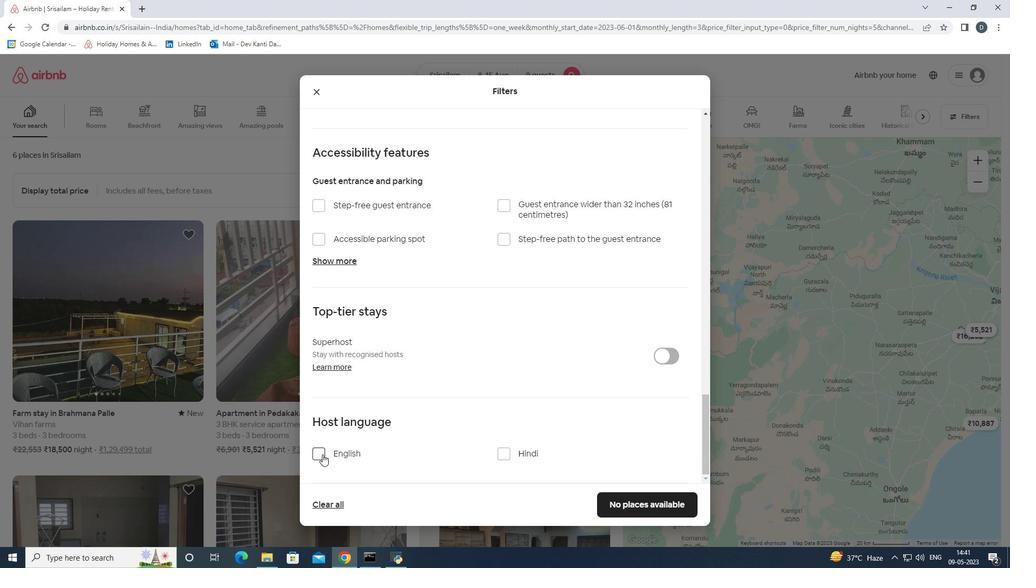
Action: Mouse pressed left at (320, 455)
Screenshot: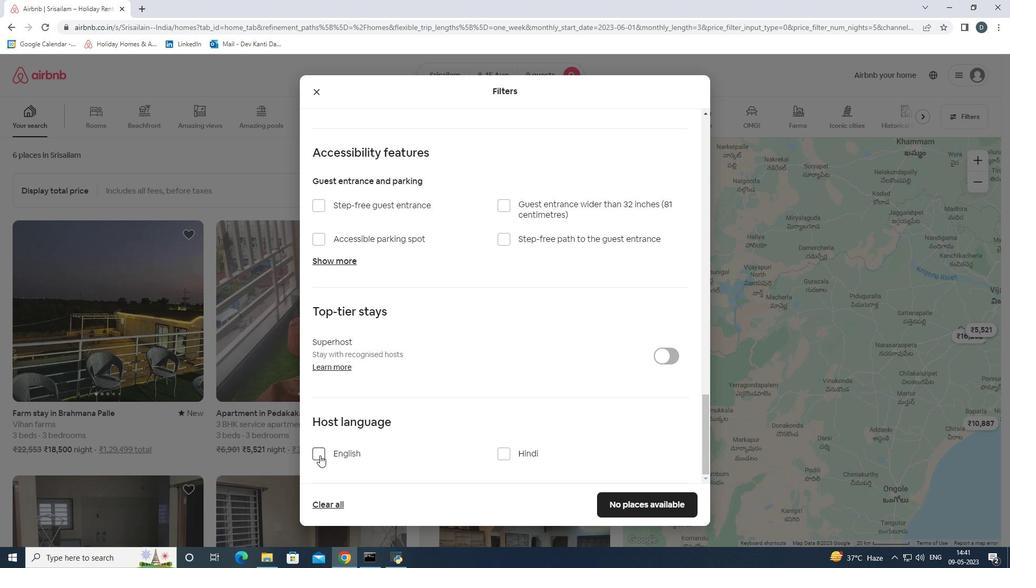 
Action: Mouse moved to (610, 500)
Screenshot: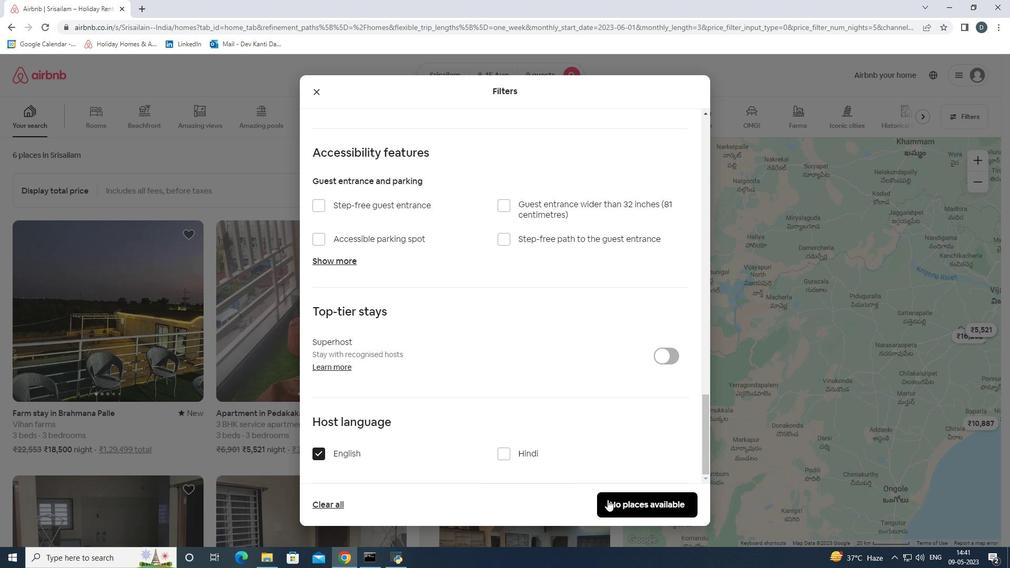 
Action: Mouse pressed left at (610, 500)
Screenshot: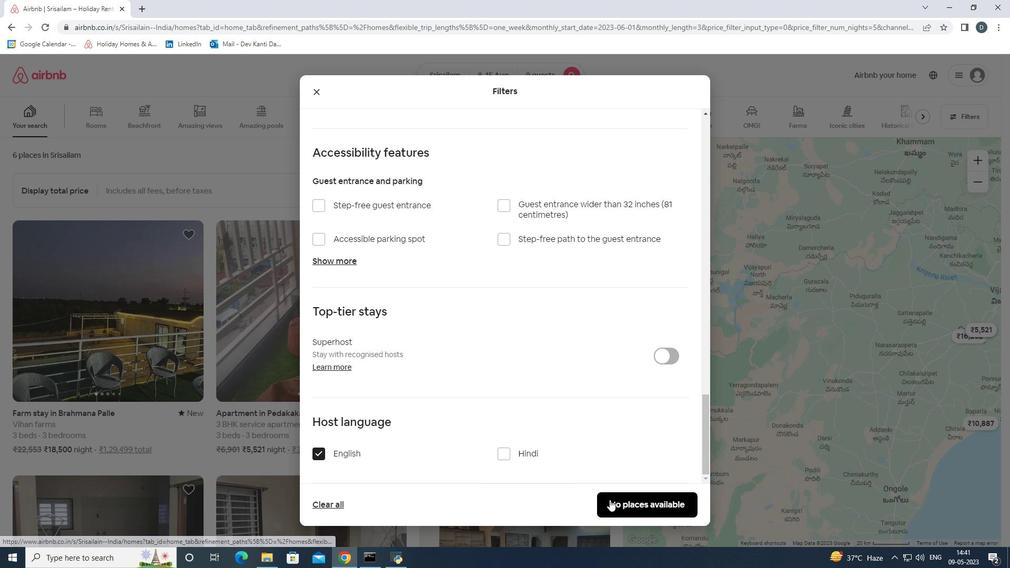 
Action: Mouse moved to (605, 494)
Screenshot: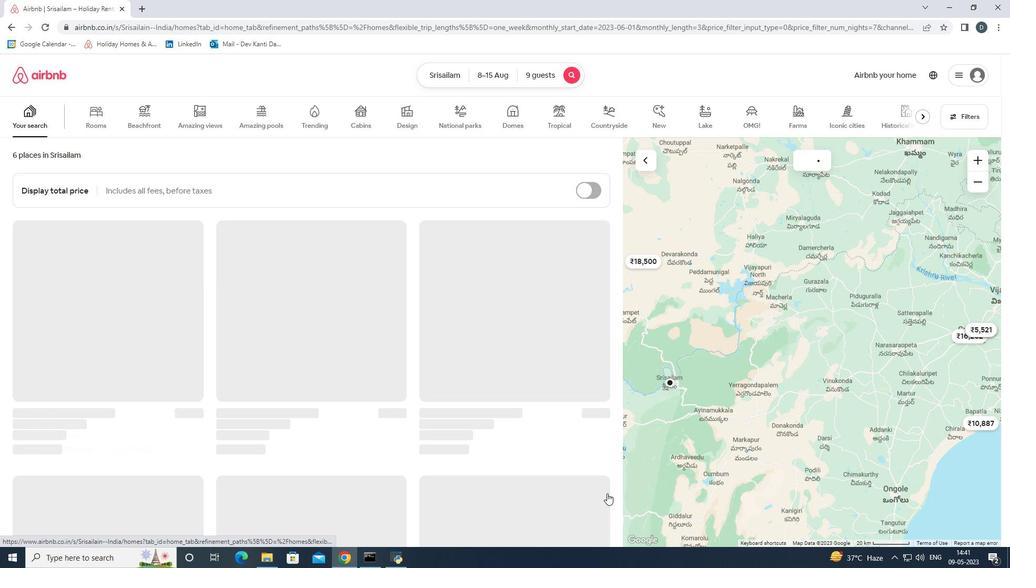 
